 Task: Create a due date automation trigger when advanced on, on the monday before a card is due add dates due in less than 1 working days at 11:00 AM.
Action: Mouse moved to (1110, 326)
Screenshot: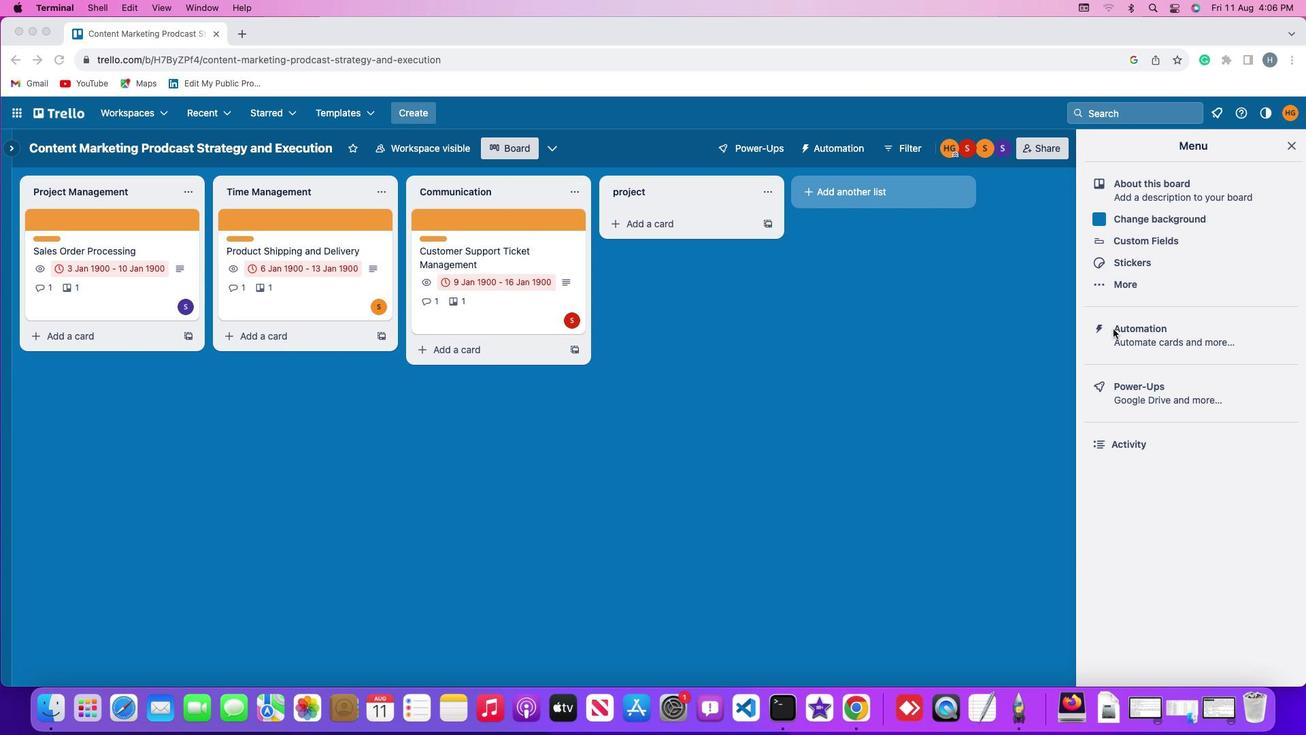 
Action: Mouse pressed left at (1110, 326)
Screenshot: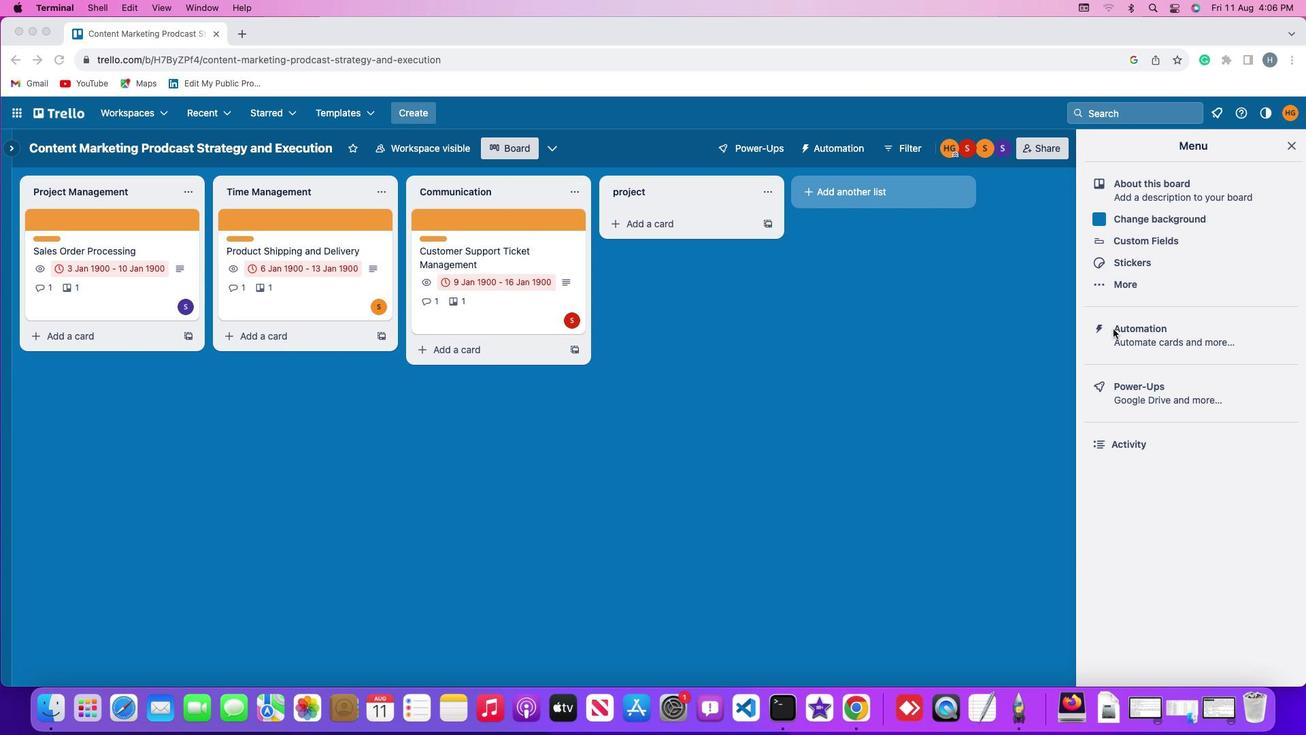 
Action: Mouse pressed left at (1110, 326)
Screenshot: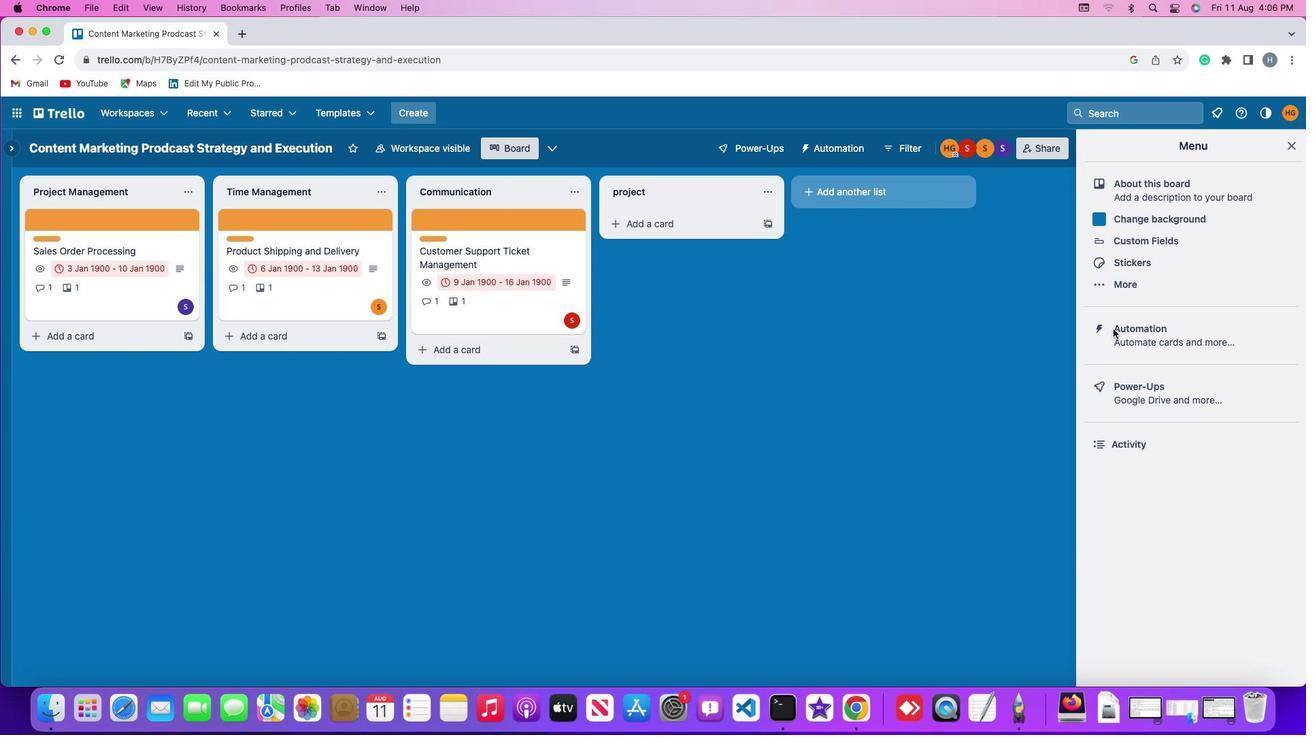 
Action: Mouse moved to (74, 321)
Screenshot: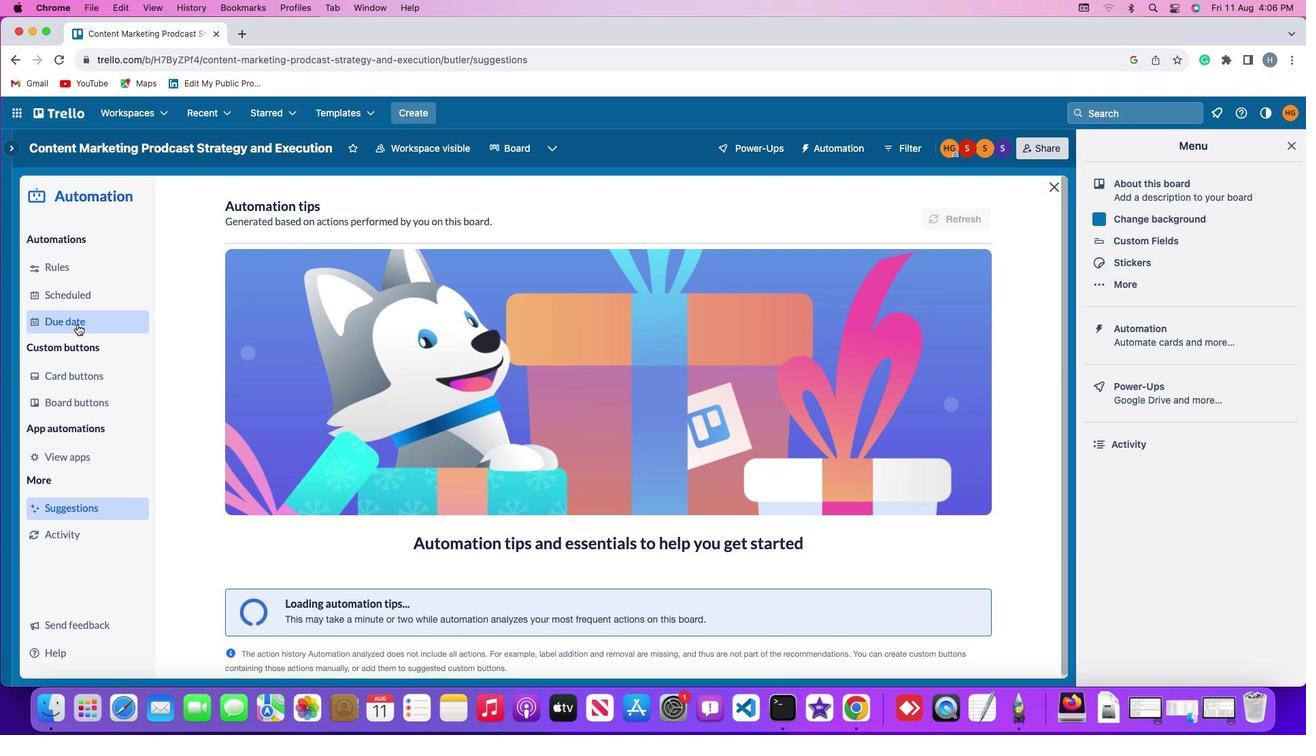 
Action: Mouse pressed left at (74, 321)
Screenshot: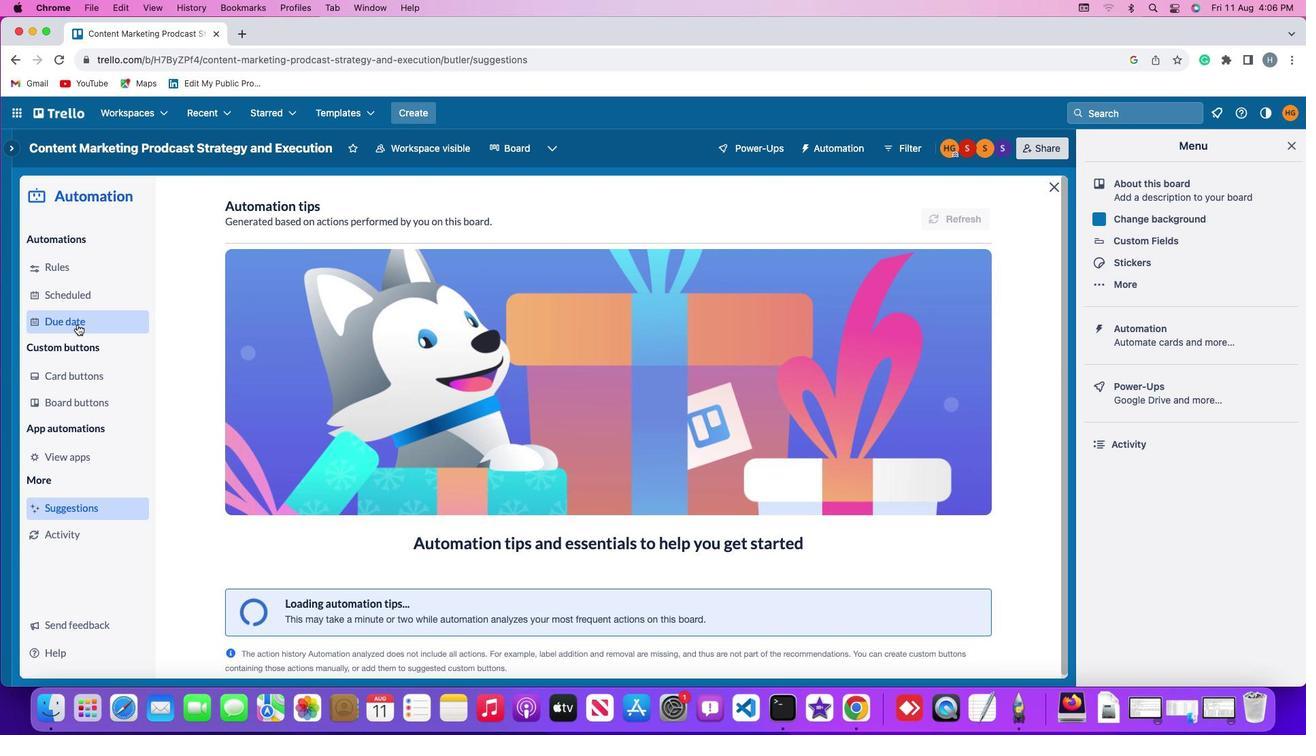 
Action: Mouse moved to (903, 208)
Screenshot: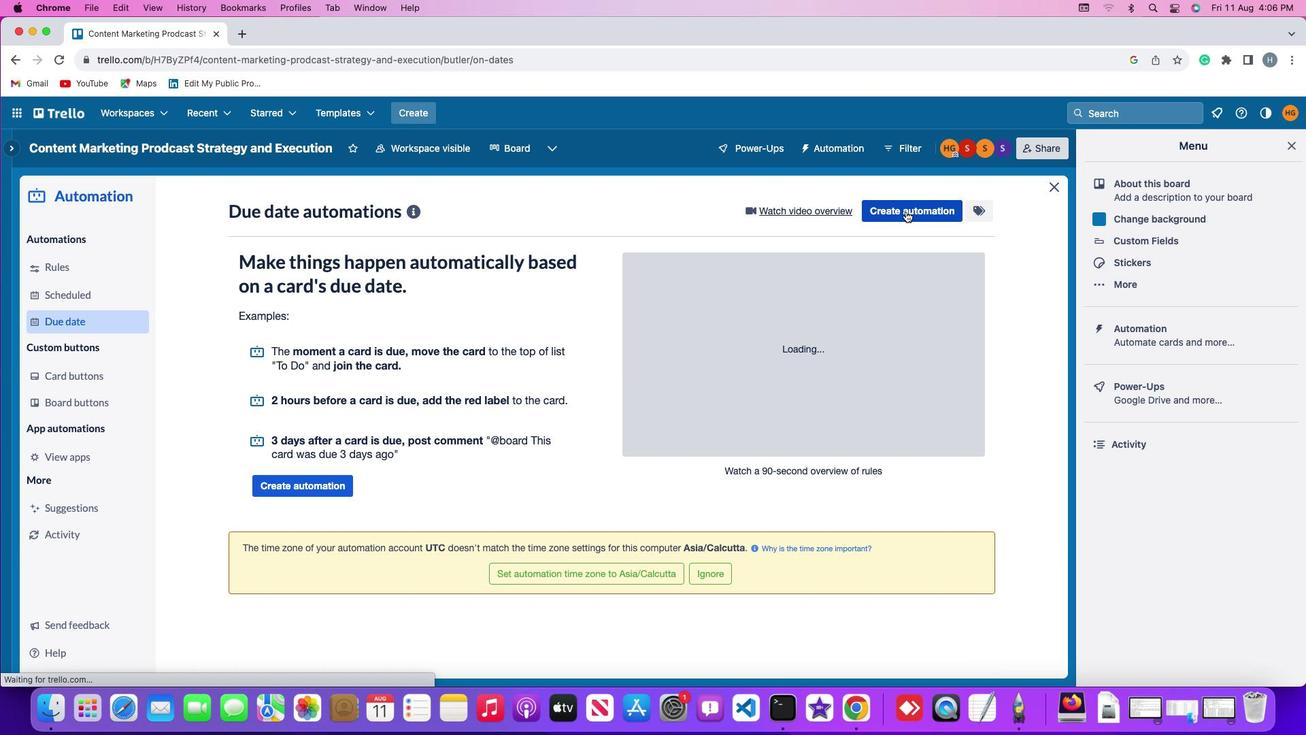 
Action: Mouse pressed left at (903, 208)
Screenshot: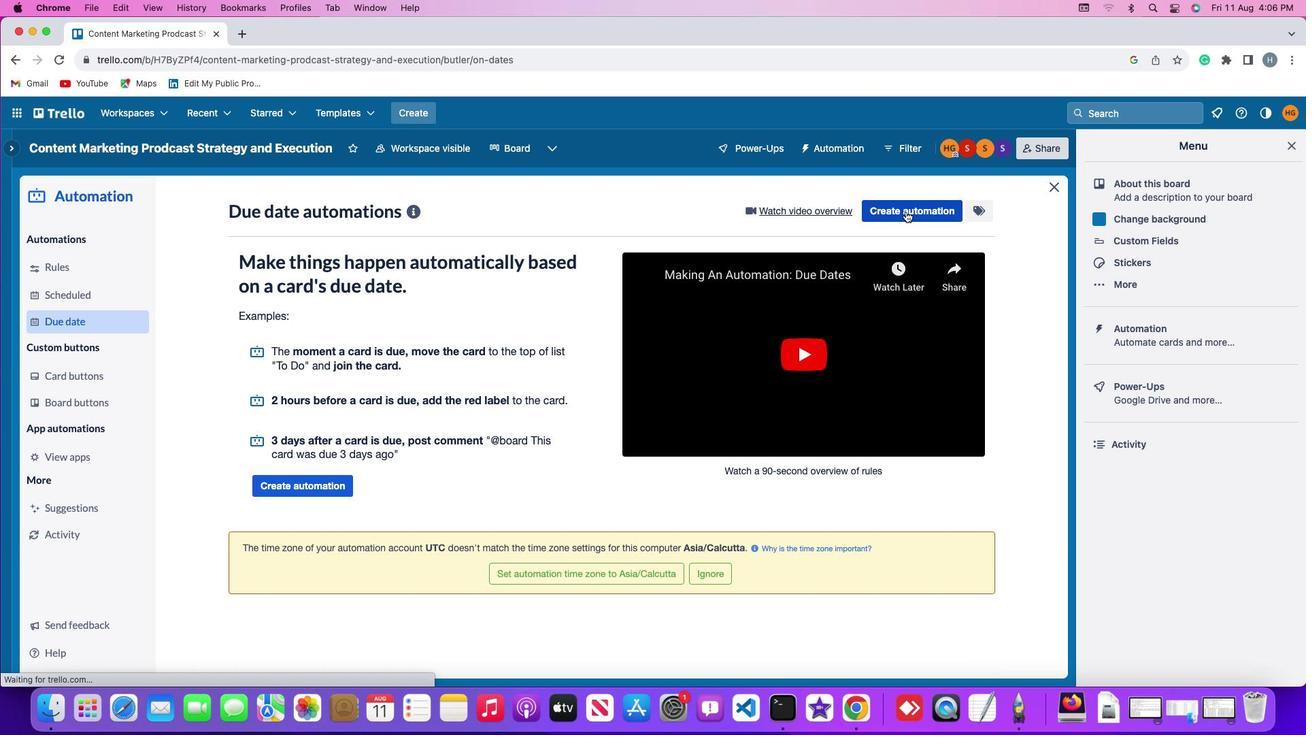 
Action: Mouse moved to (260, 336)
Screenshot: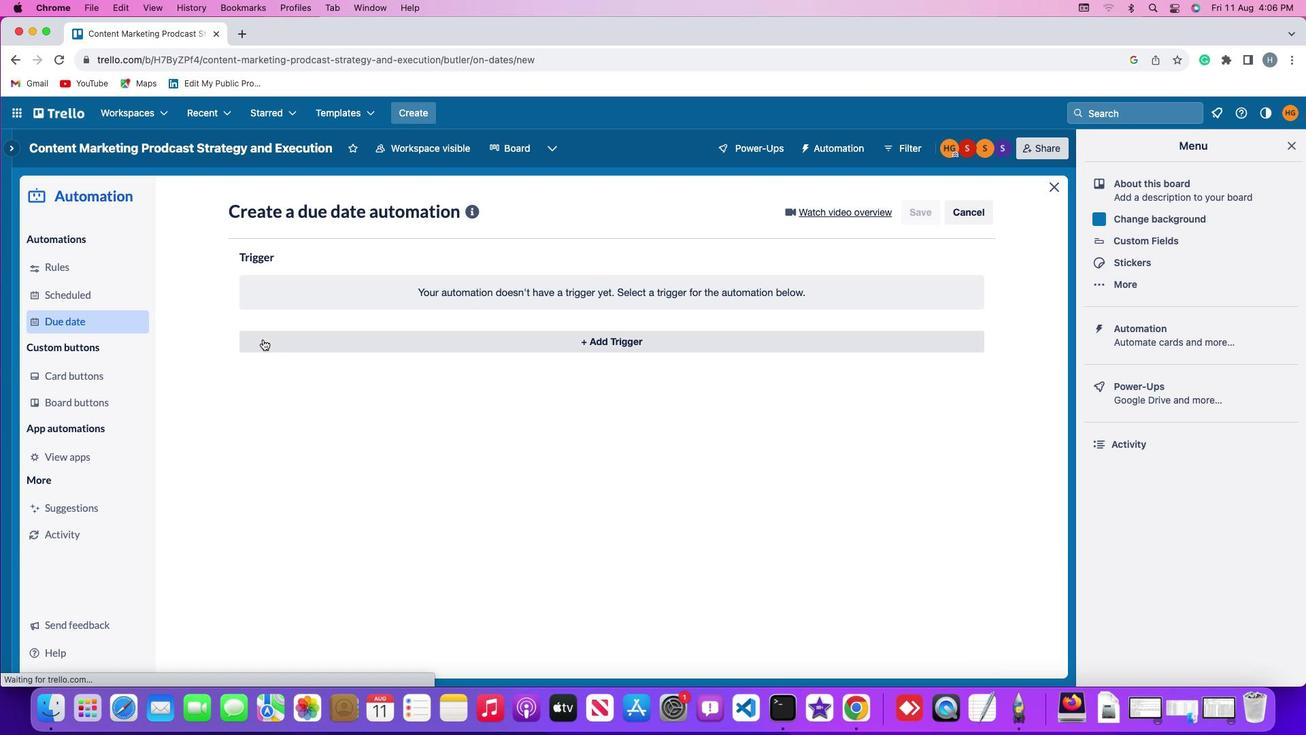 
Action: Mouse pressed left at (260, 336)
Screenshot: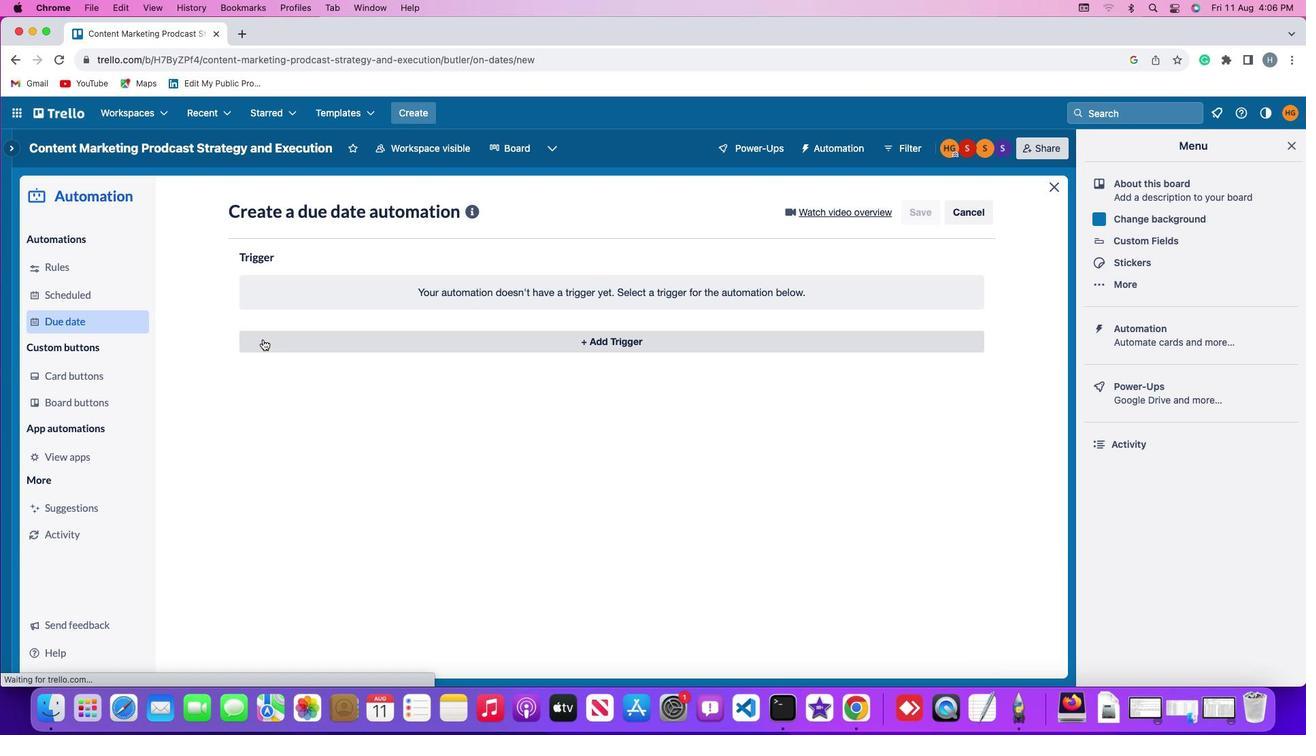 
Action: Mouse moved to (289, 594)
Screenshot: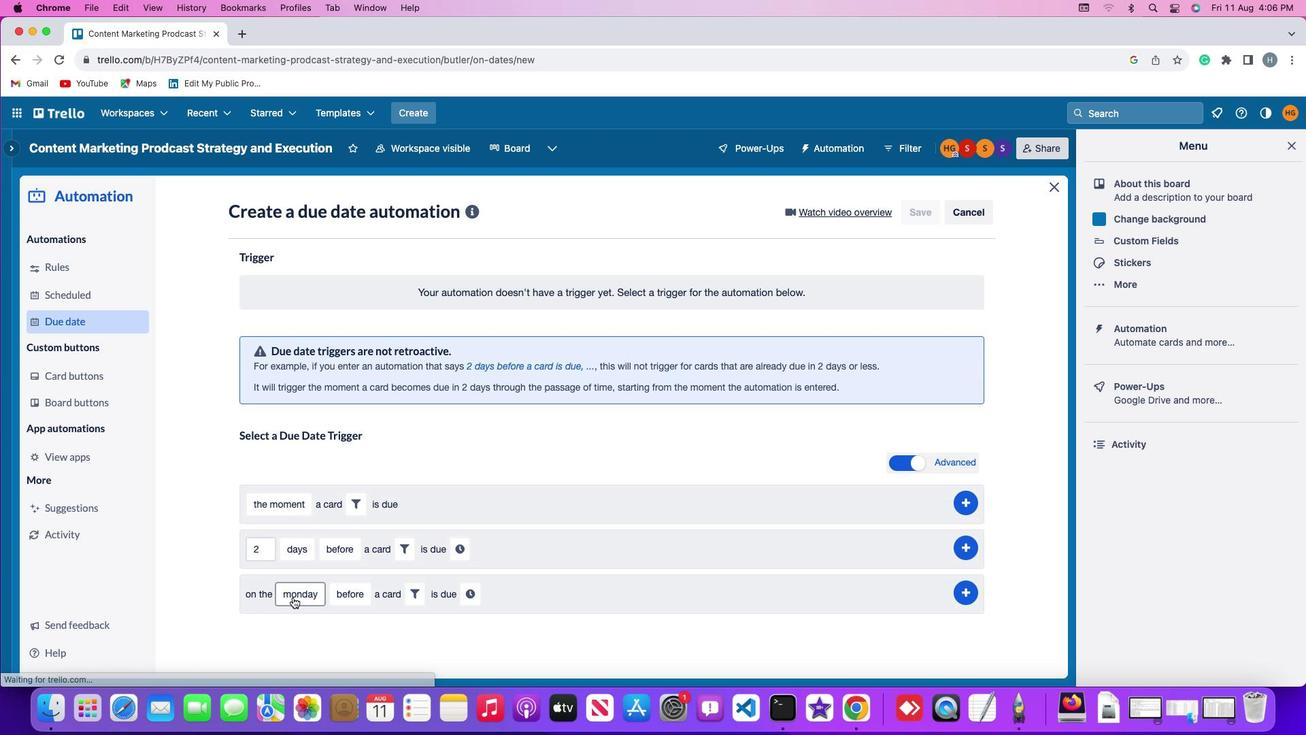 
Action: Mouse pressed left at (289, 594)
Screenshot: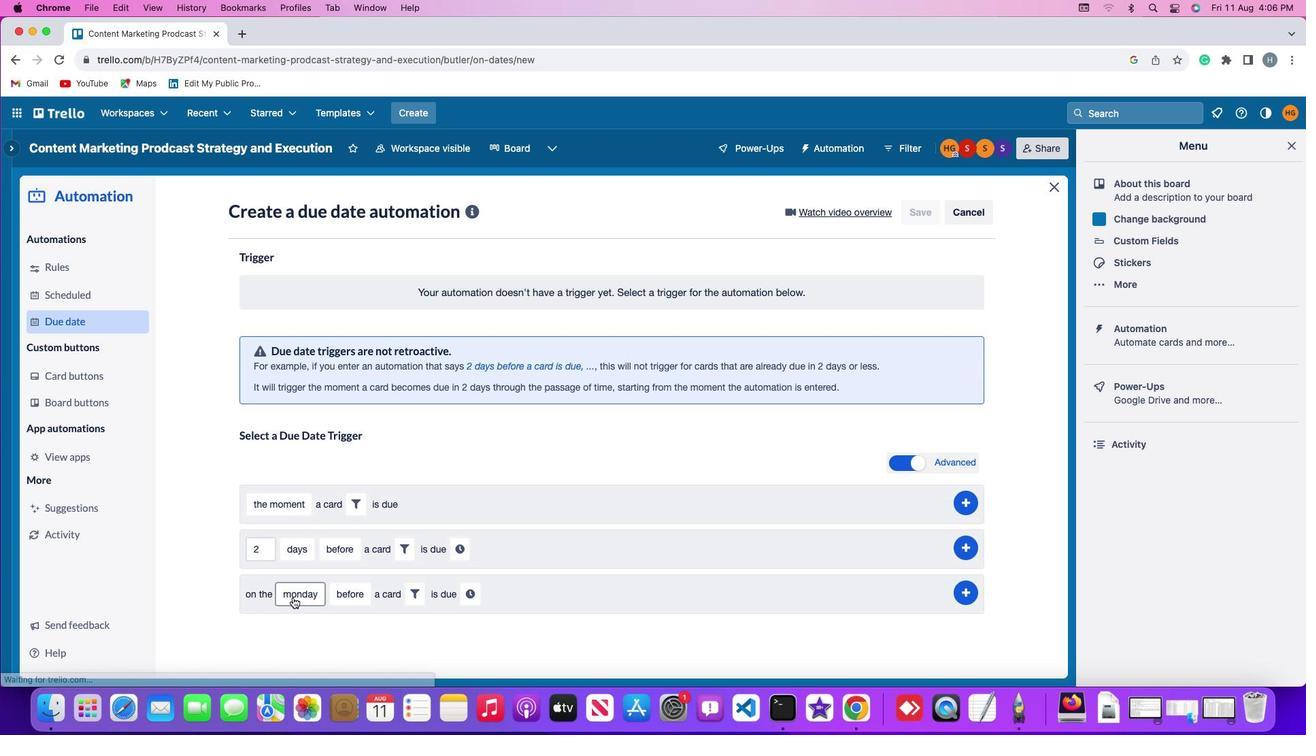 
Action: Mouse moved to (325, 399)
Screenshot: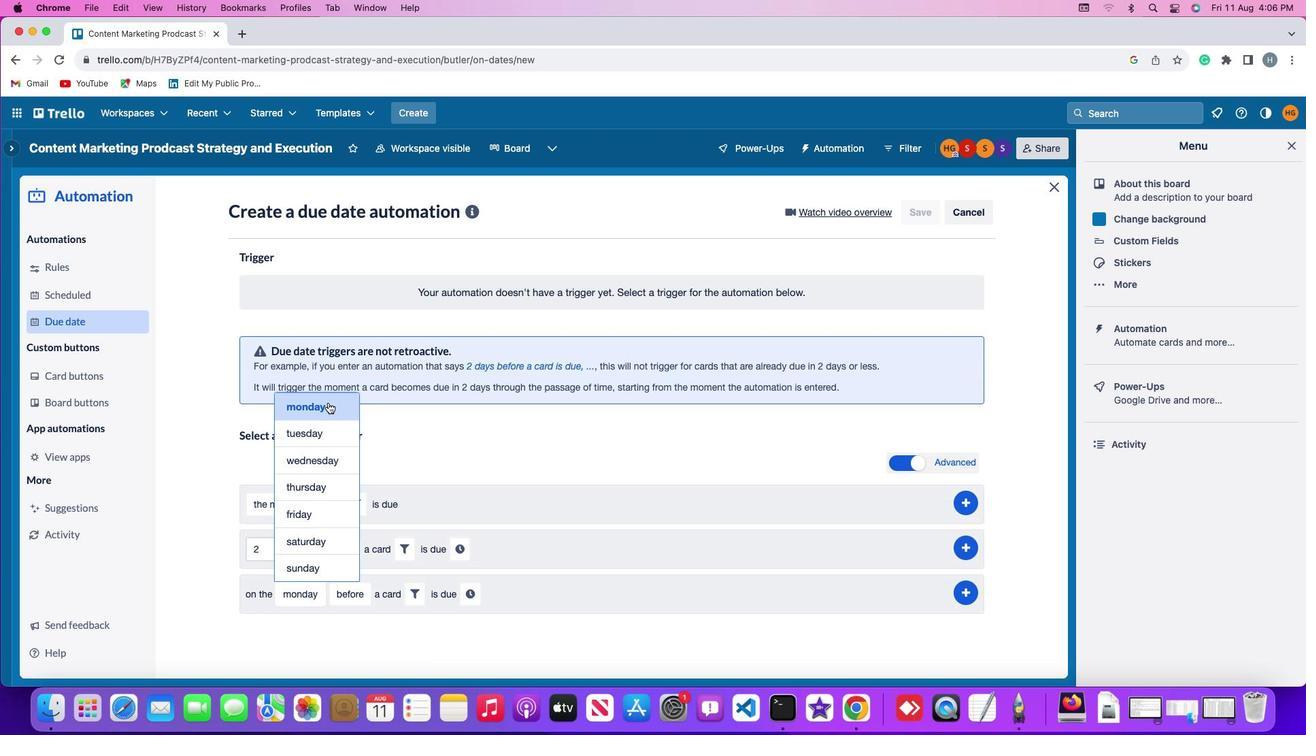 
Action: Mouse pressed left at (325, 399)
Screenshot: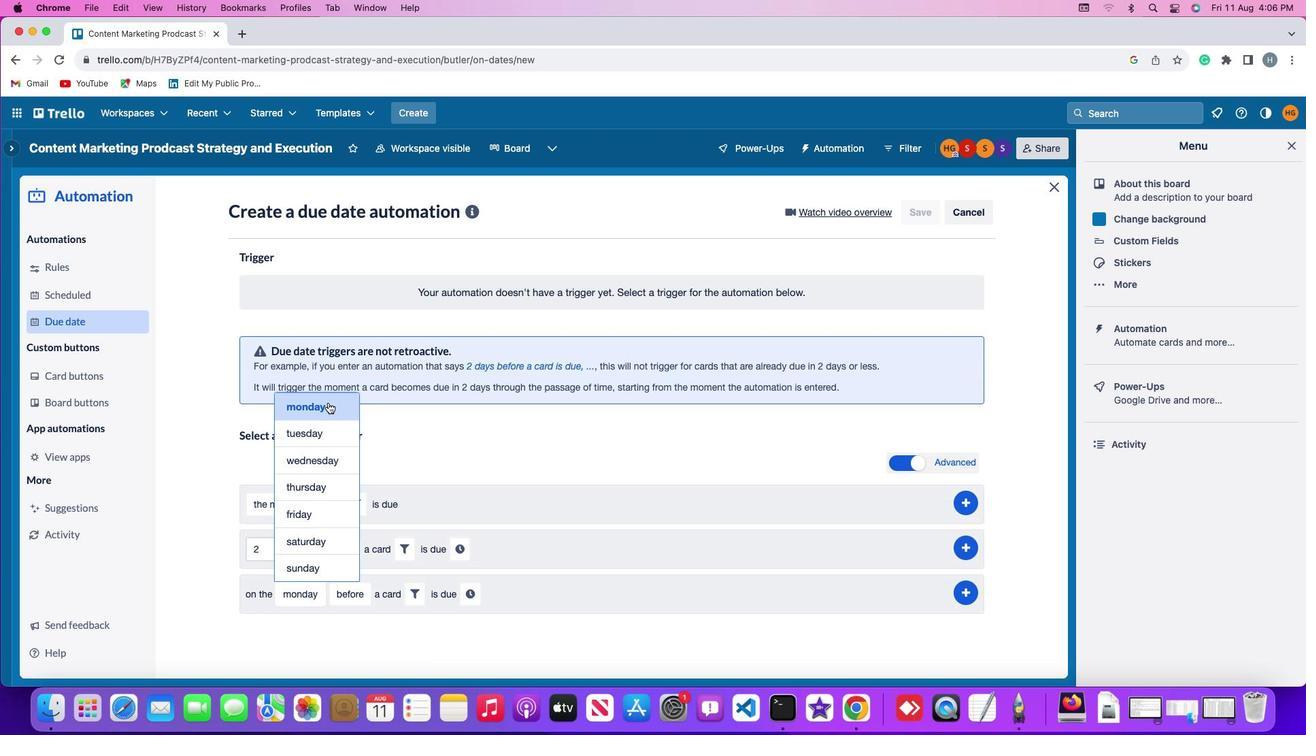 
Action: Mouse moved to (347, 592)
Screenshot: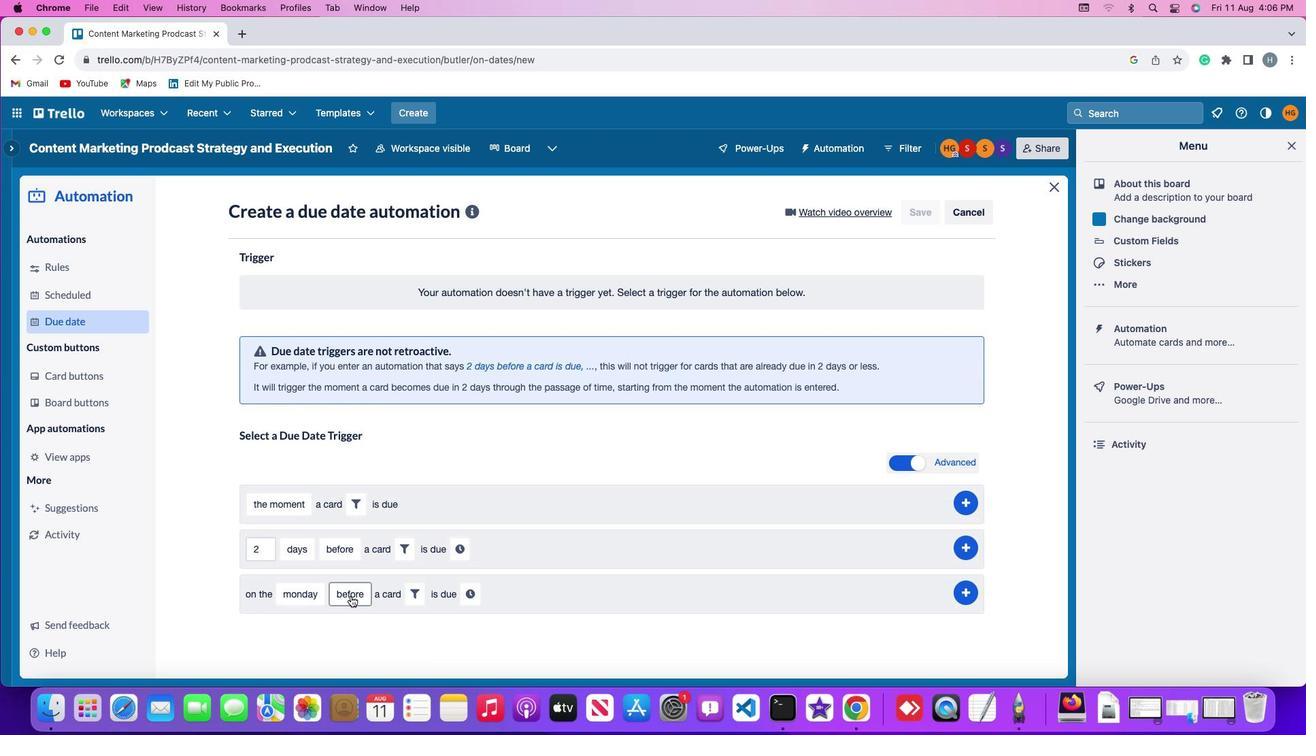 
Action: Mouse pressed left at (347, 592)
Screenshot: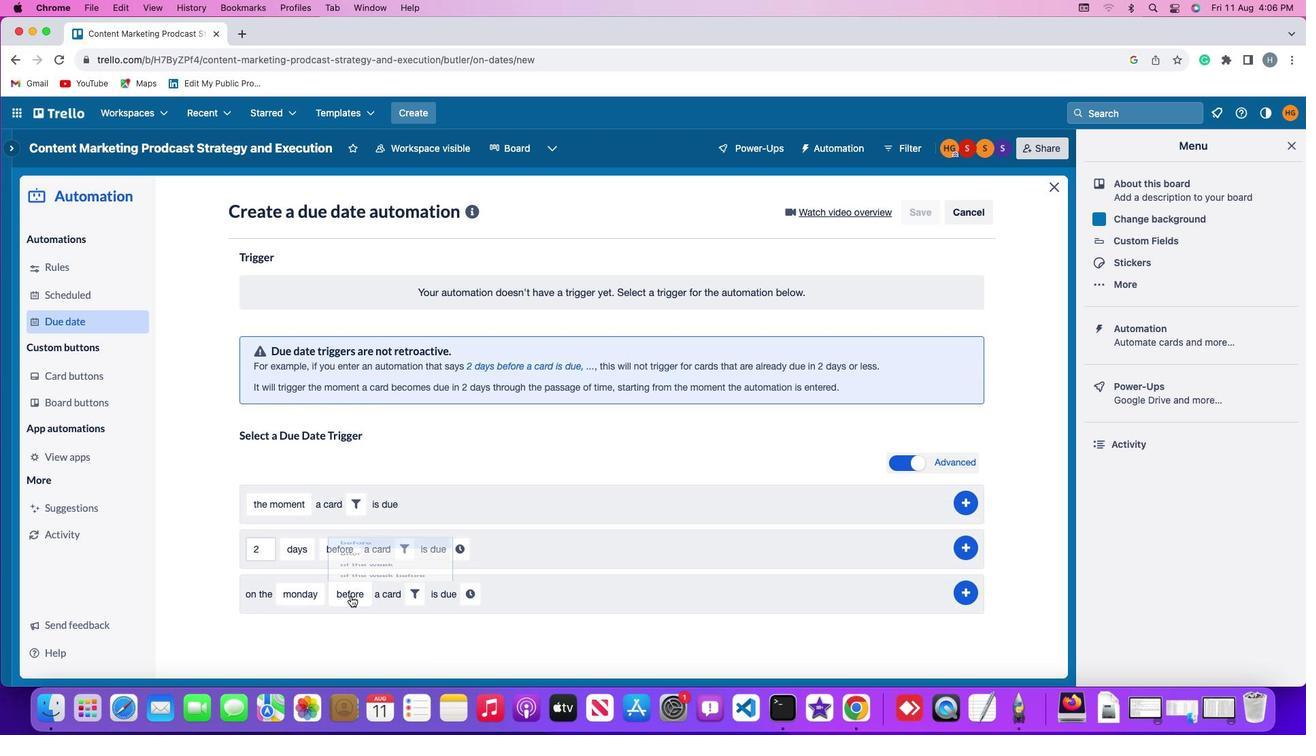 
Action: Mouse moved to (366, 483)
Screenshot: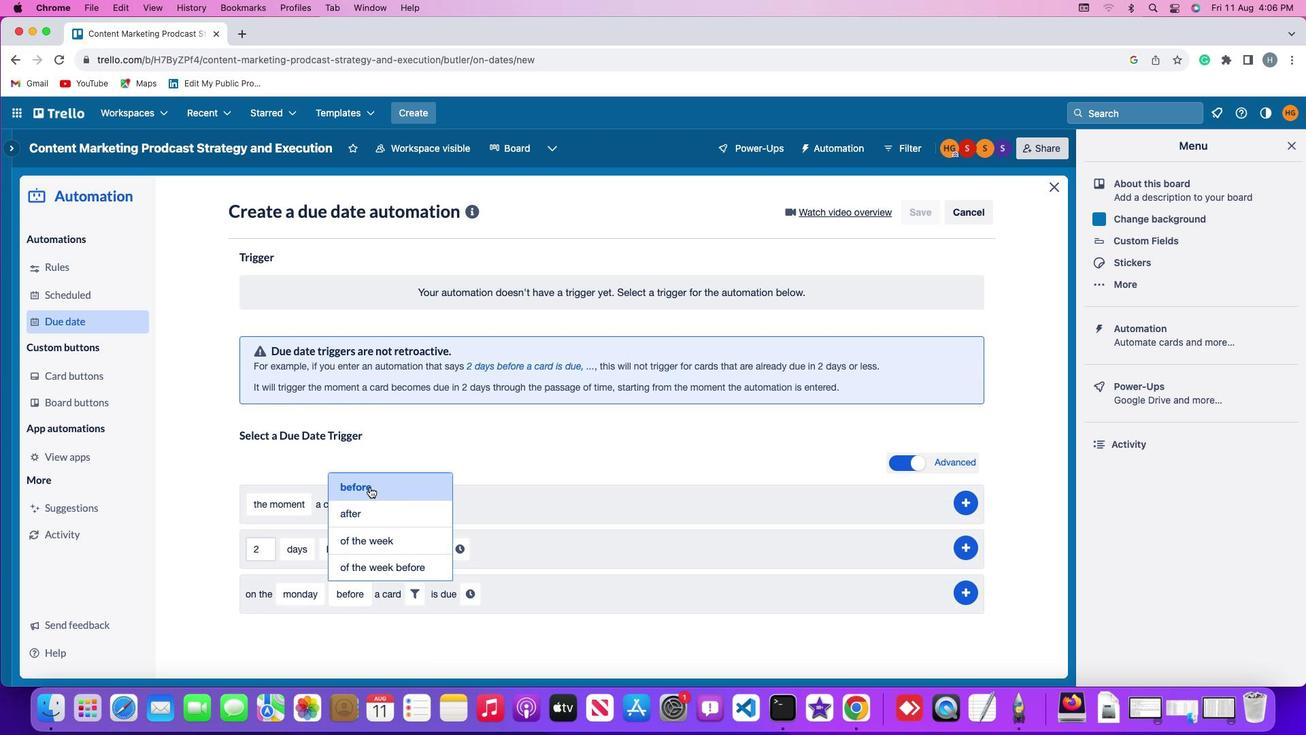 
Action: Mouse pressed left at (366, 483)
Screenshot: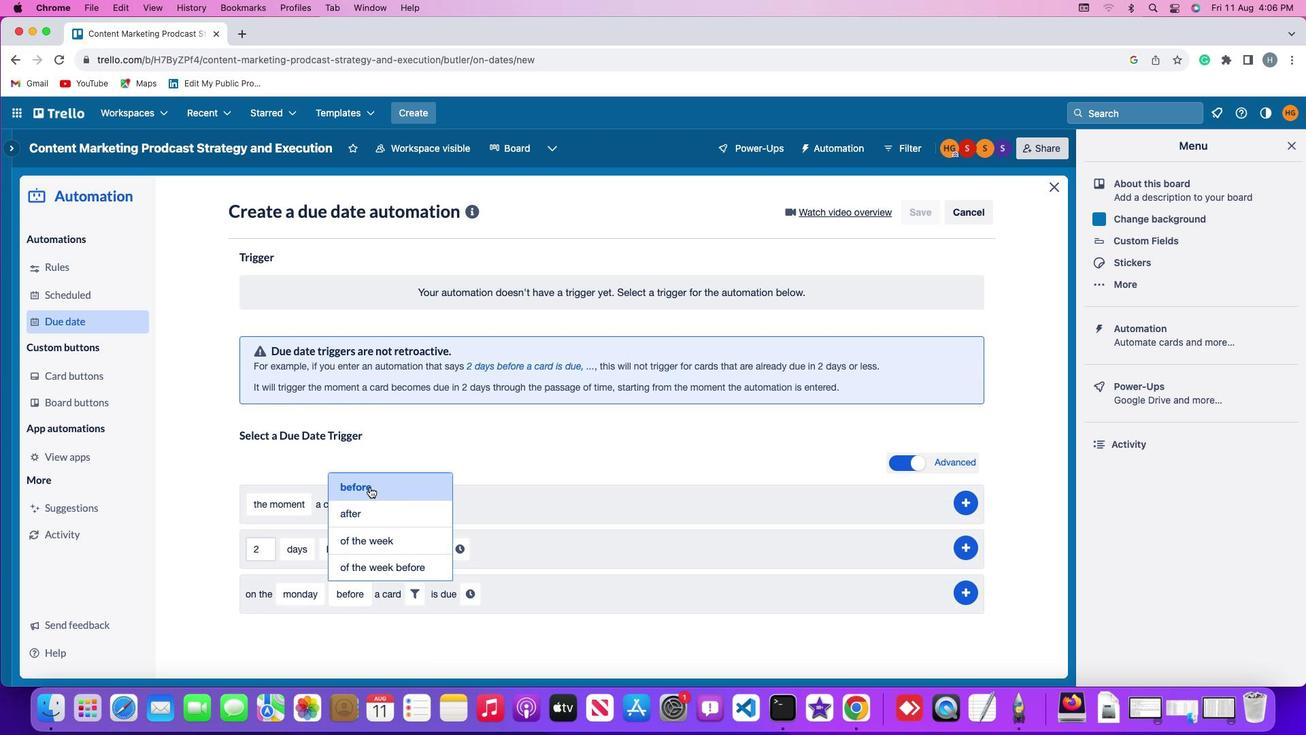 
Action: Mouse moved to (403, 589)
Screenshot: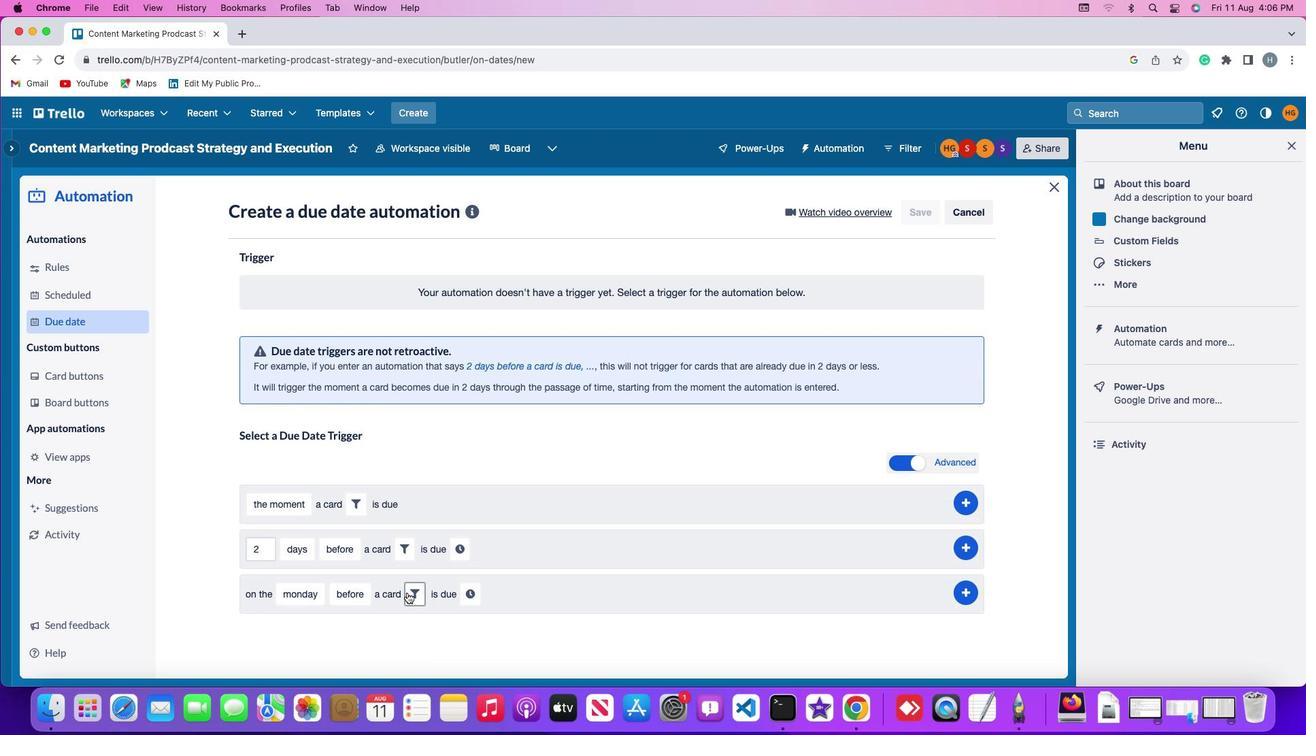 
Action: Mouse pressed left at (403, 589)
Screenshot: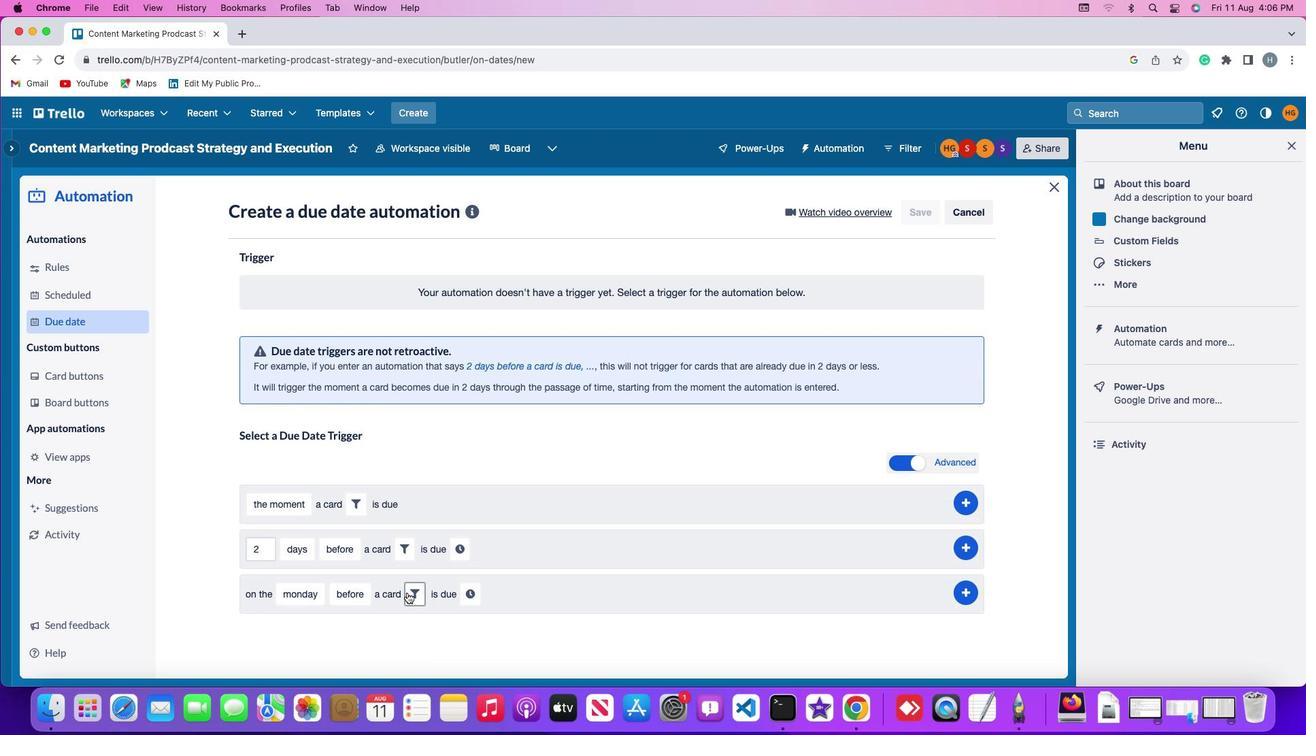 
Action: Mouse moved to (483, 630)
Screenshot: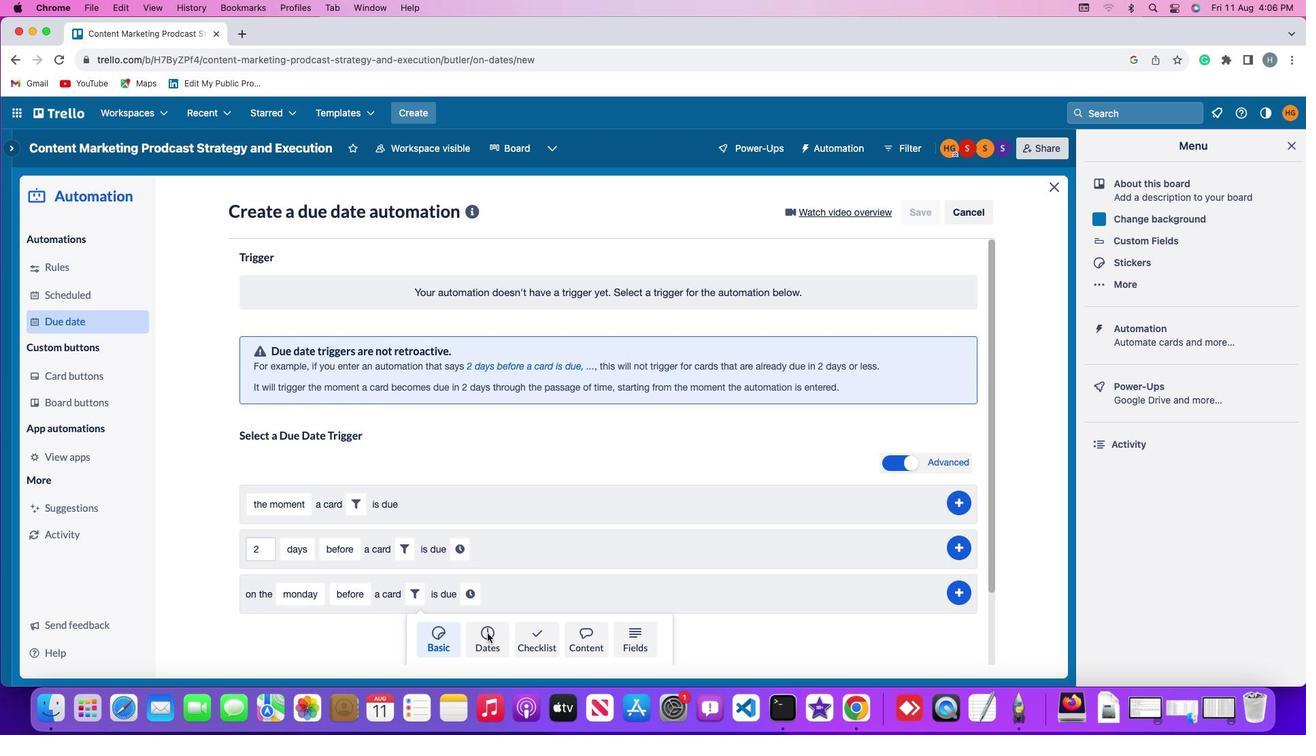 
Action: Mouse pressed left at (483, 630)
Screenshot: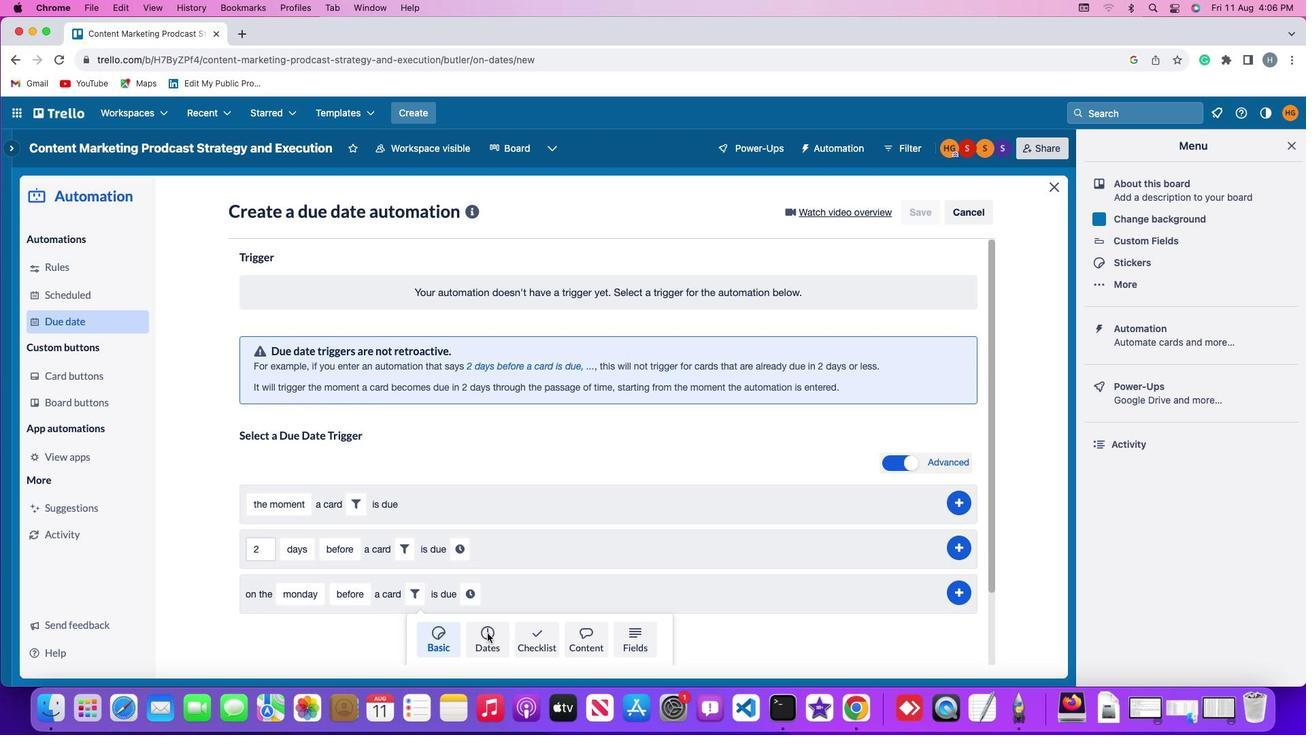 
Action: Mouse moved to (373, 628)
Screenshot: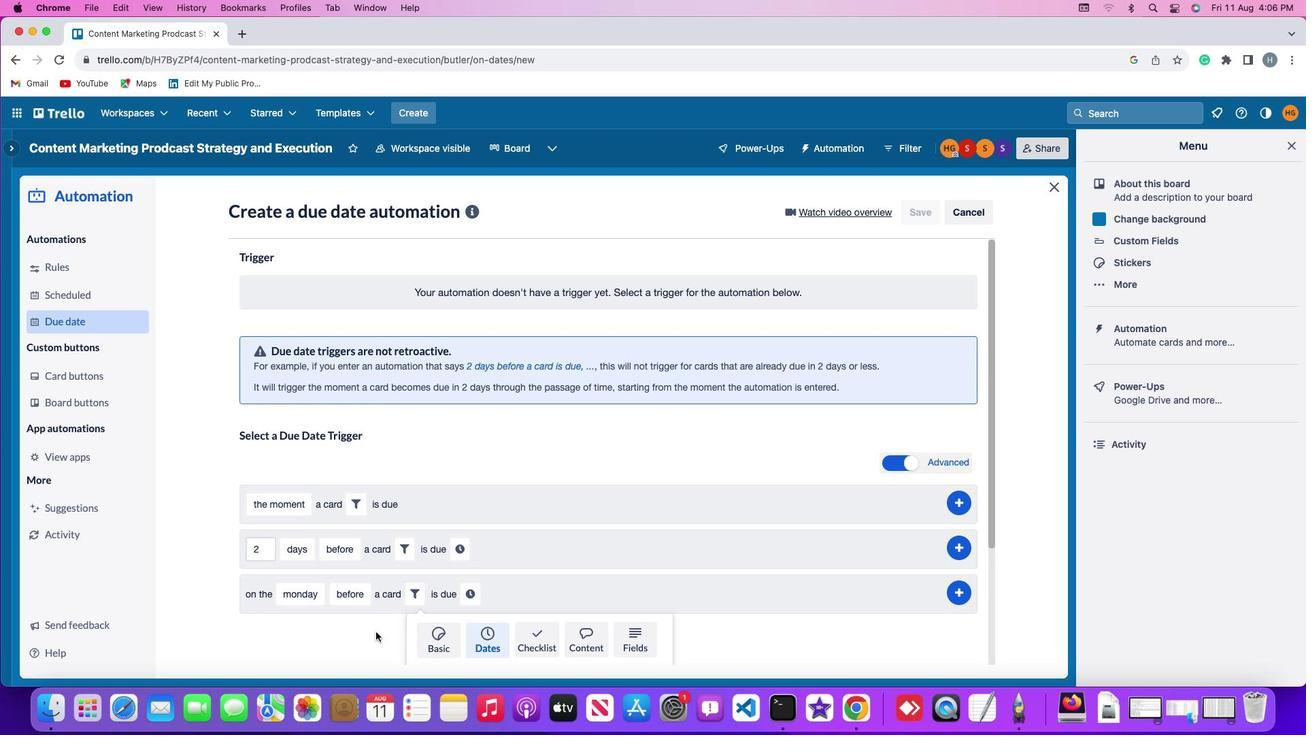 
Action: Mouse scrolled (373, 628) with delta (-2, -3)
Screenshot: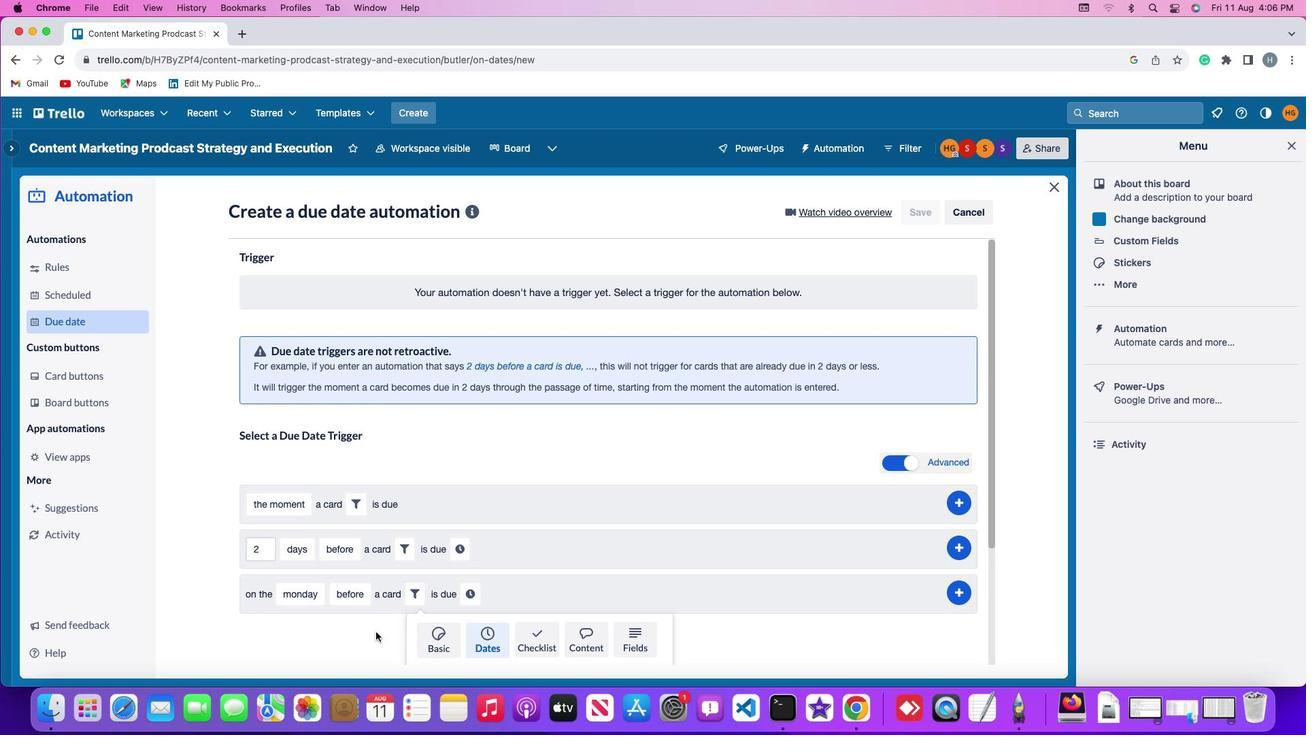 
Action: Mouse scrolled (373, 628) with delta (-2, -3)
Screenshot: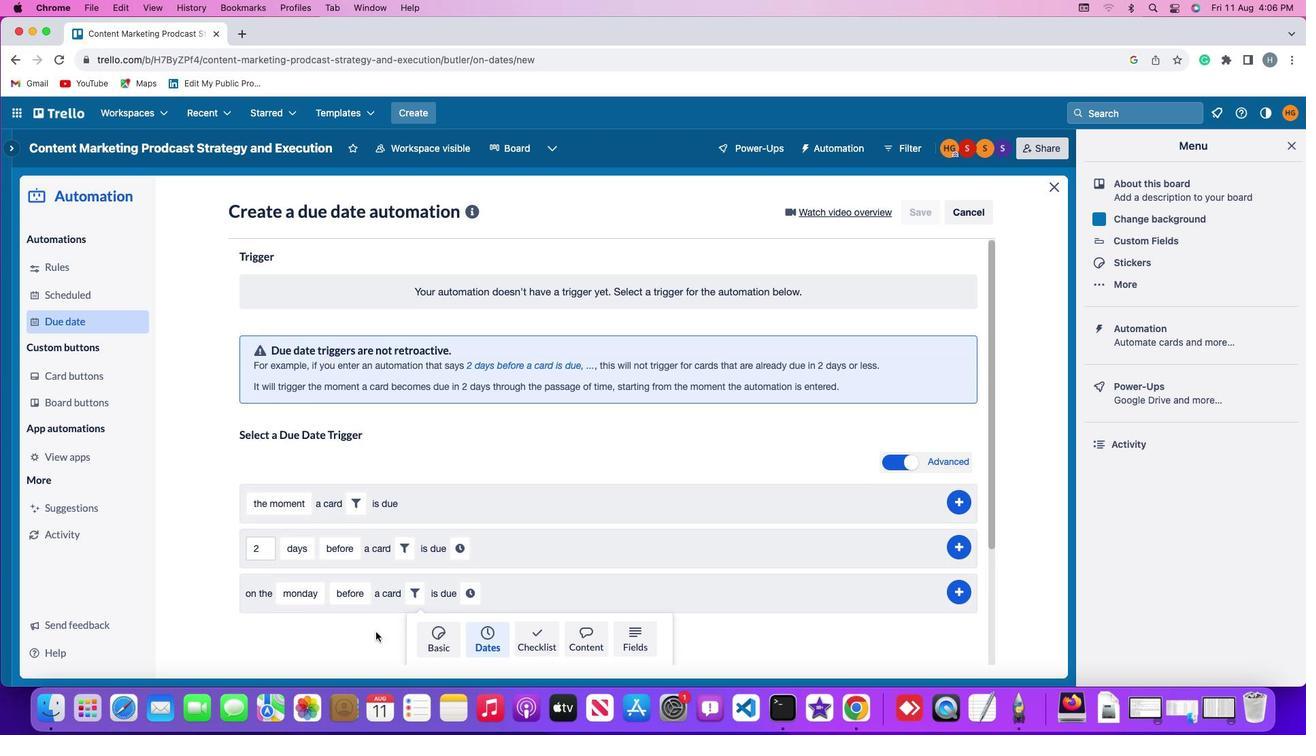 
Action: Mouse scrolled (373, 628) with delta (-2, -4)
Screenshot: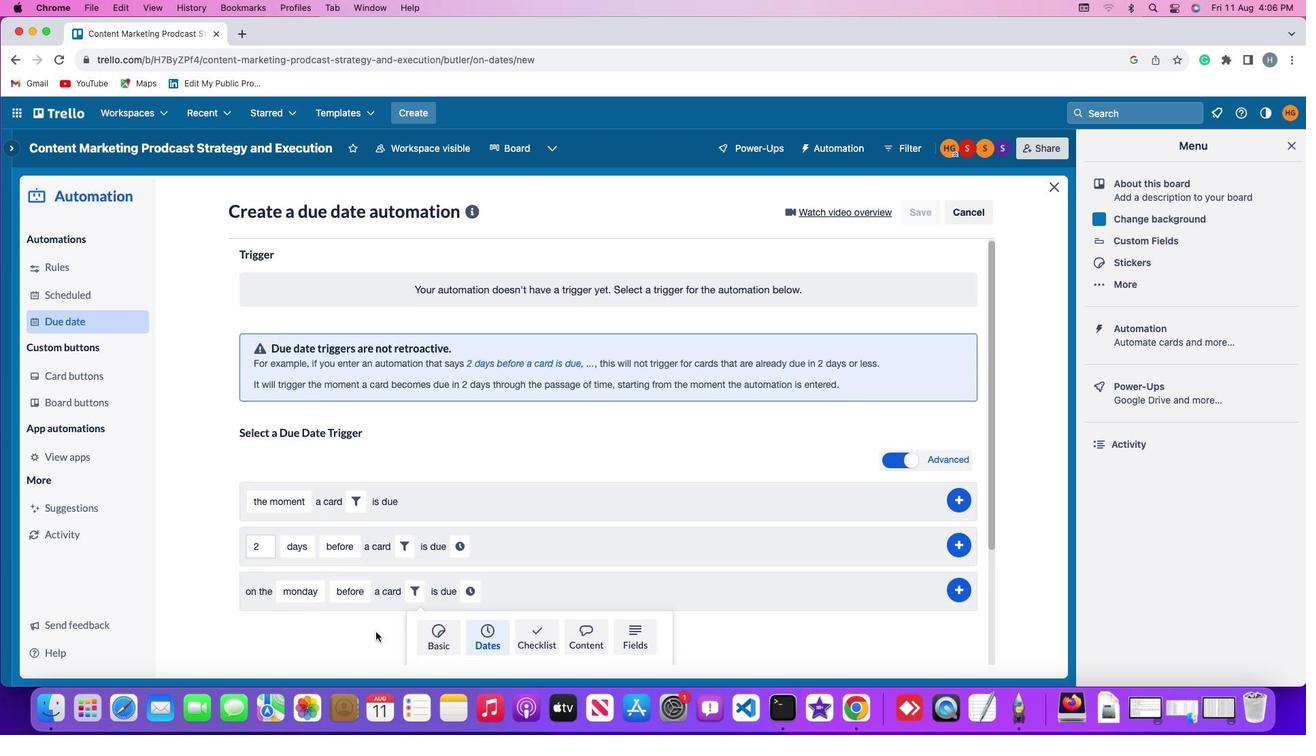 
Action: Mouse scrolled (373, 628) with delta (-2, -6)
Screenshot: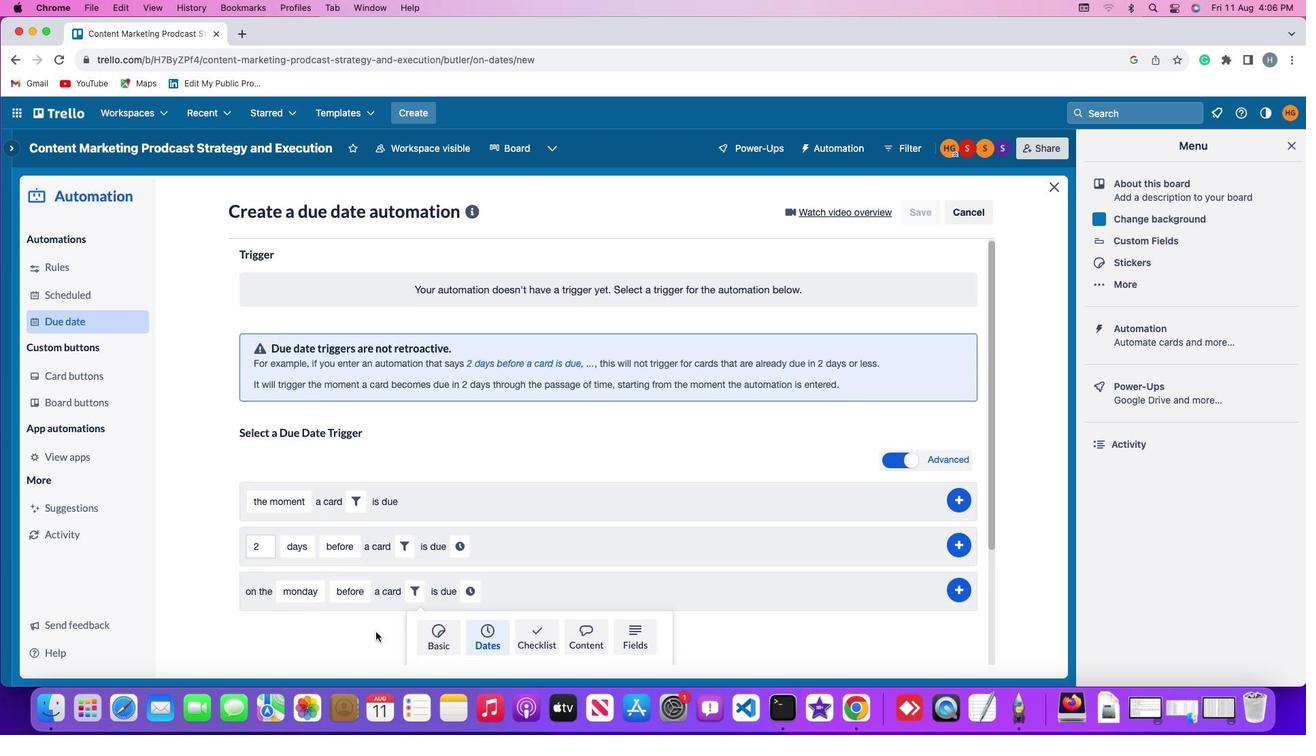 
Action: Mouse scrolled (373, 628) with delta (-2, -6)
Screenshot: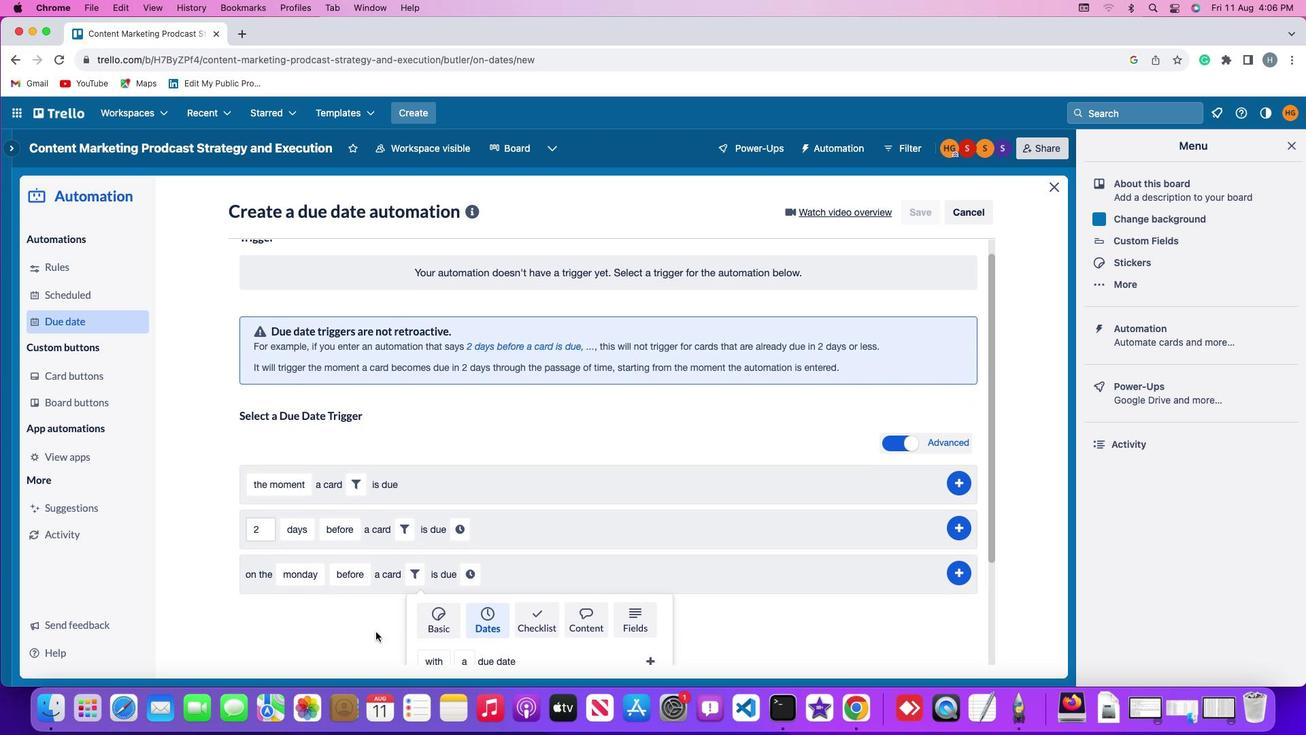 
Action: Mouse moved to (370, 627)
Screenshot: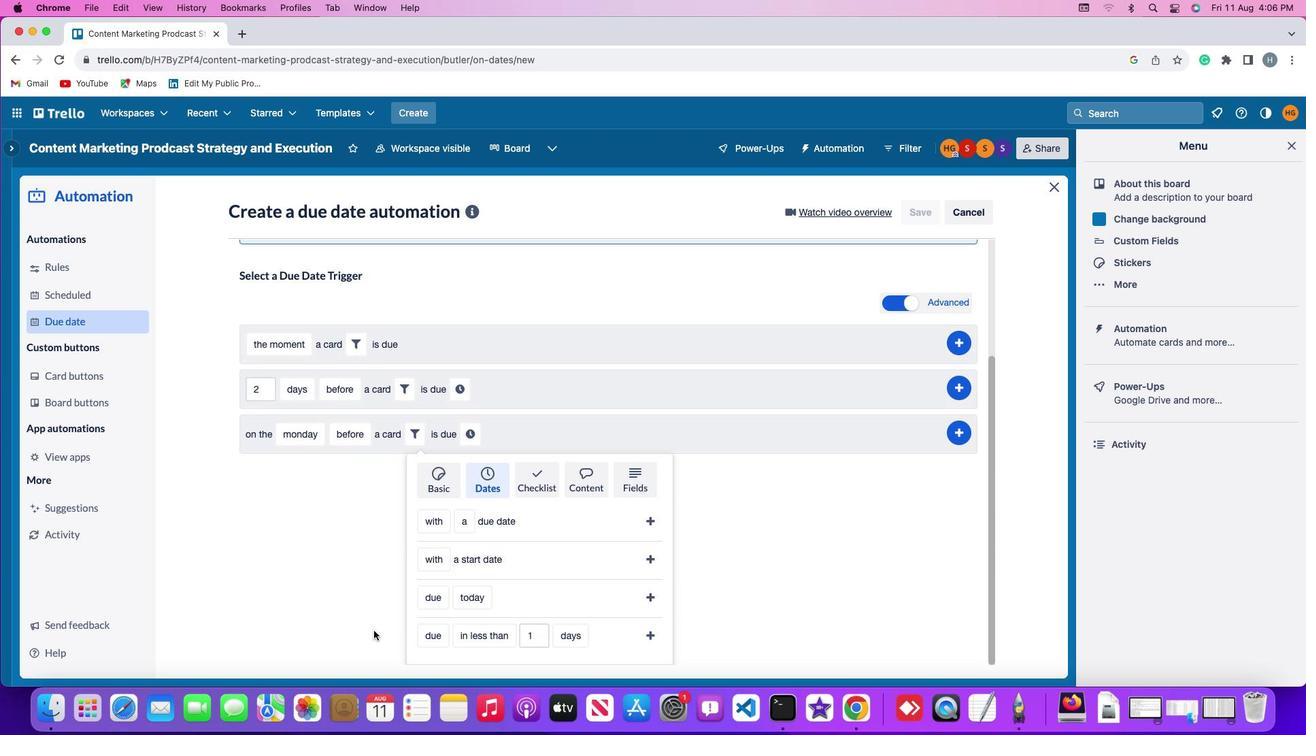 
Action: Mouse scrolled (370, 627) with delta (-2, -3)
Screenshot: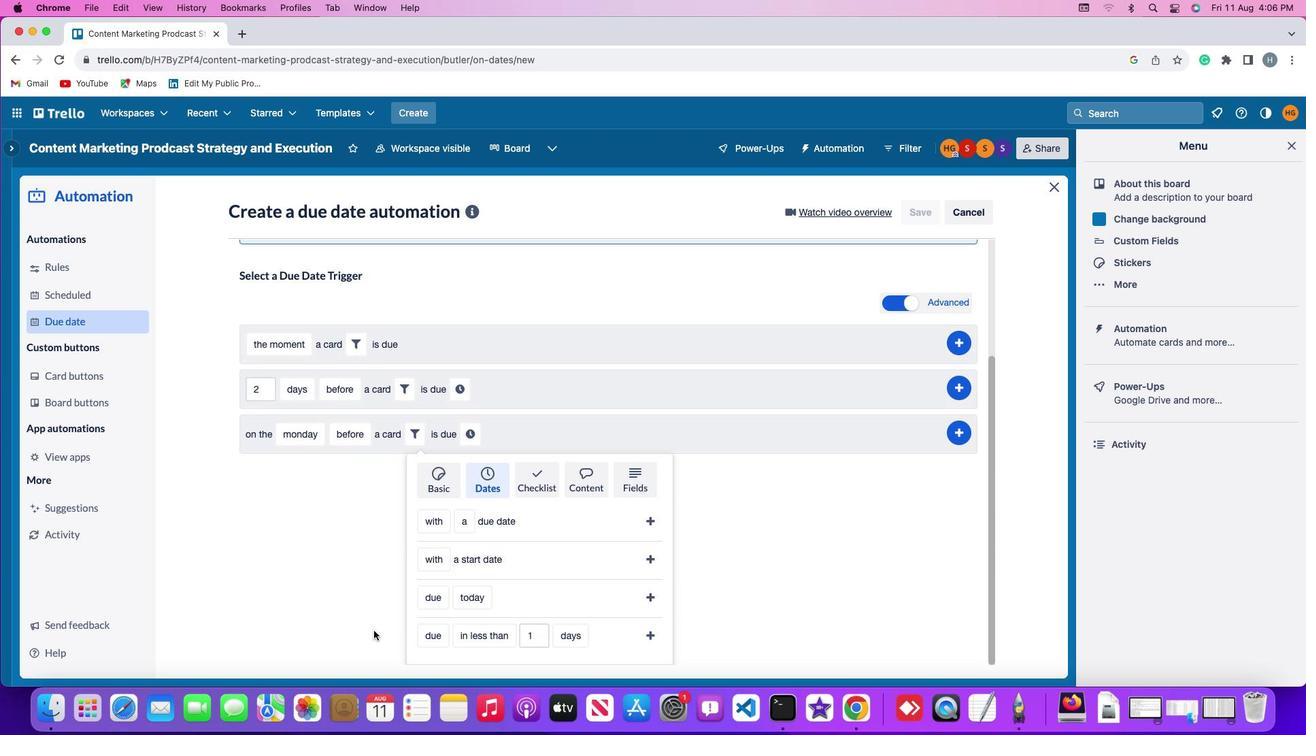 
Action: Mouse moved to (370, 627)
Screenshot: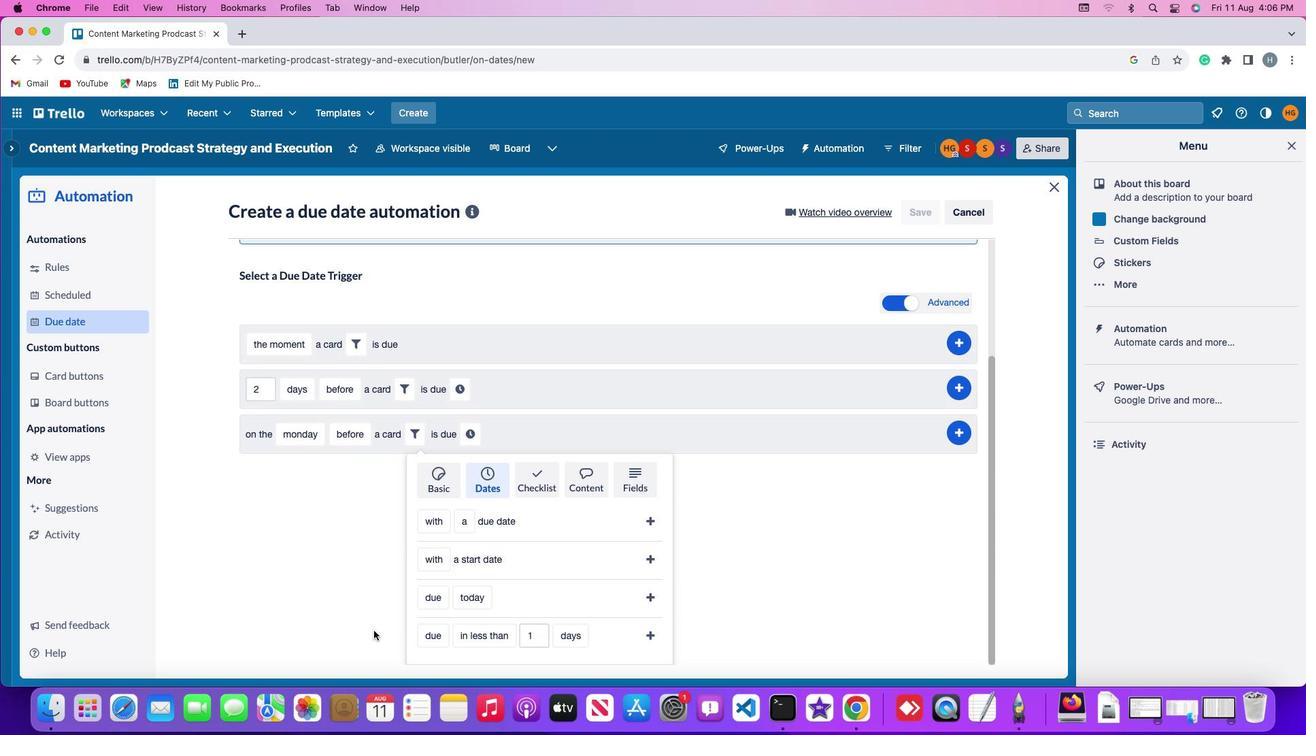 
Action: Mouse scrolled (370, 627) with delta (-2, -3)
Screenshot: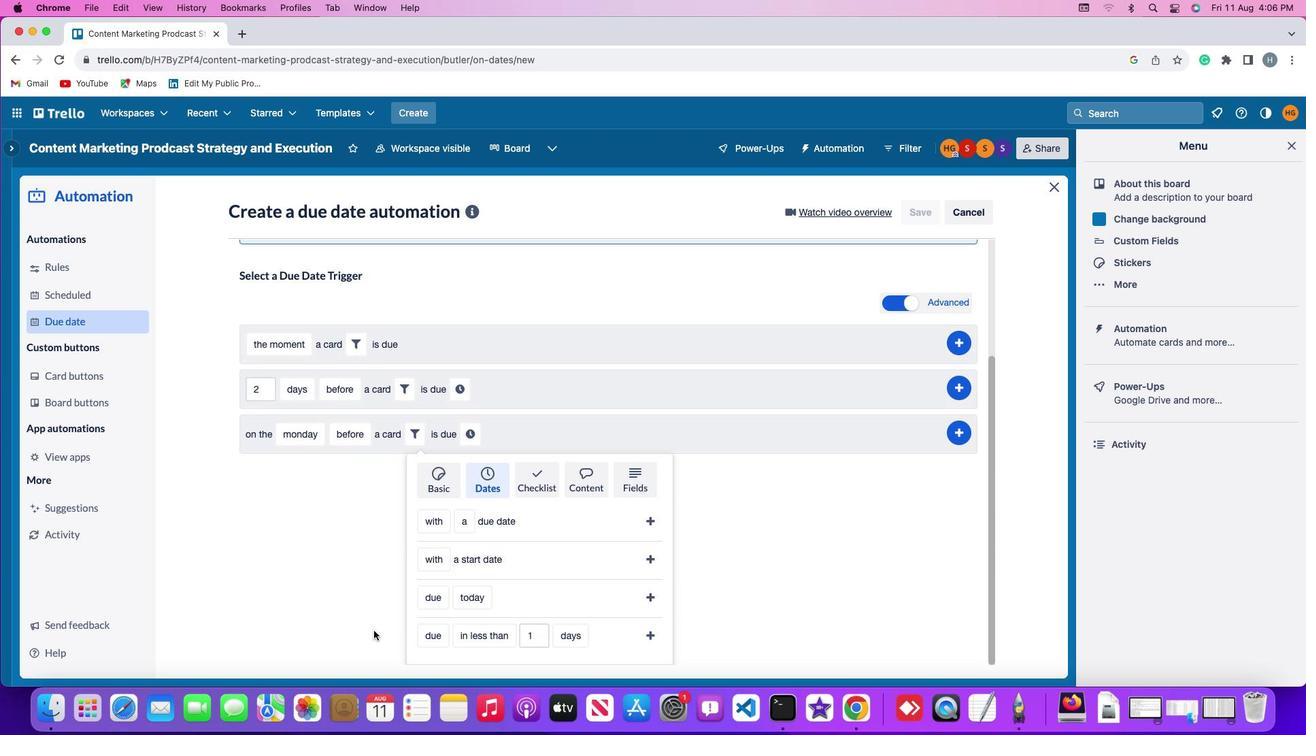 
Action: Mouse scrolled (370, 627) with delta (-2, -4)
Screenshot: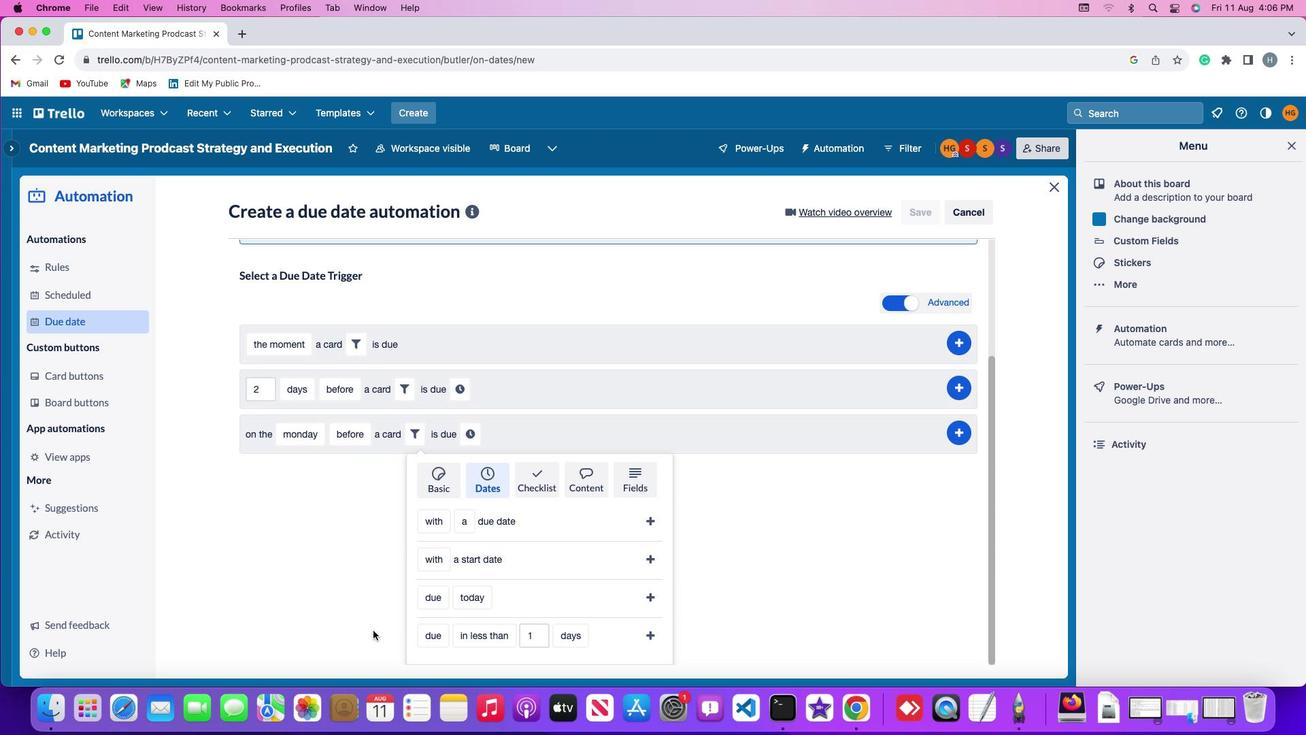 
Action: Mouse moved to (428, 626)
Screenshot: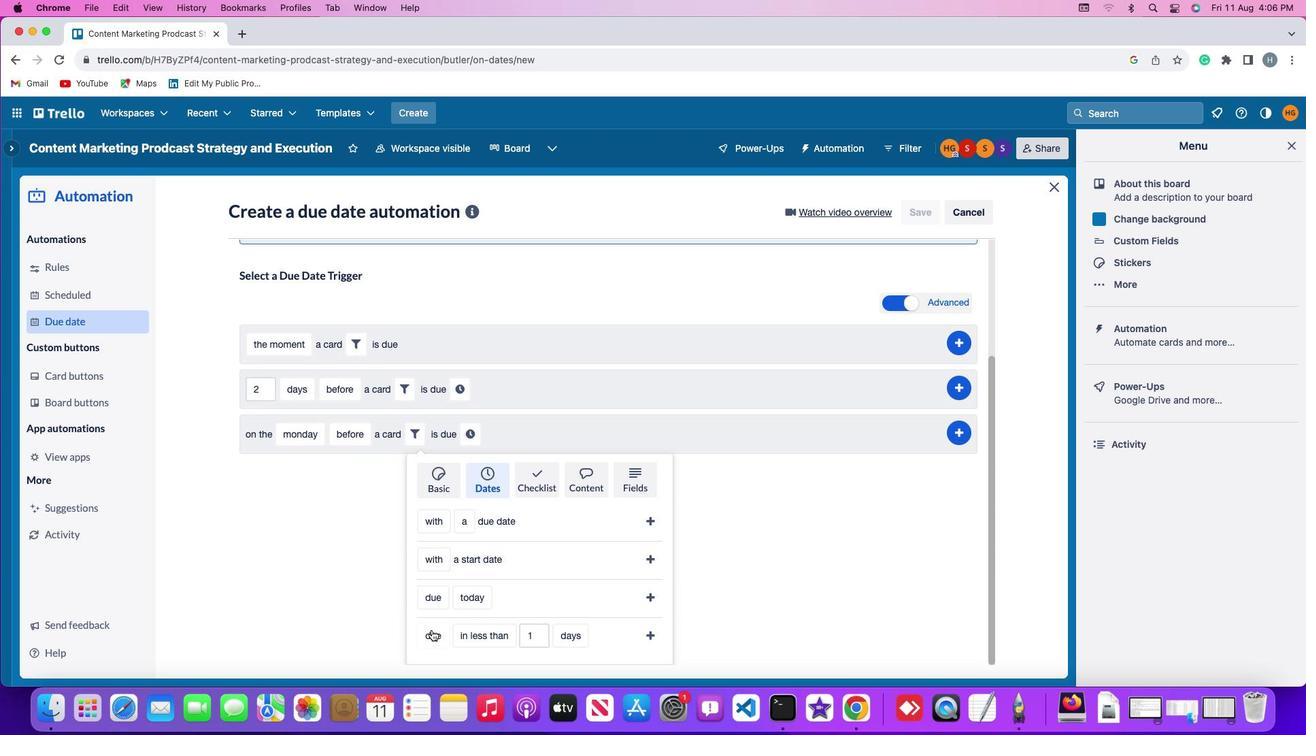 
Action: Mouse pressed left at (428, 626)
Screenshot: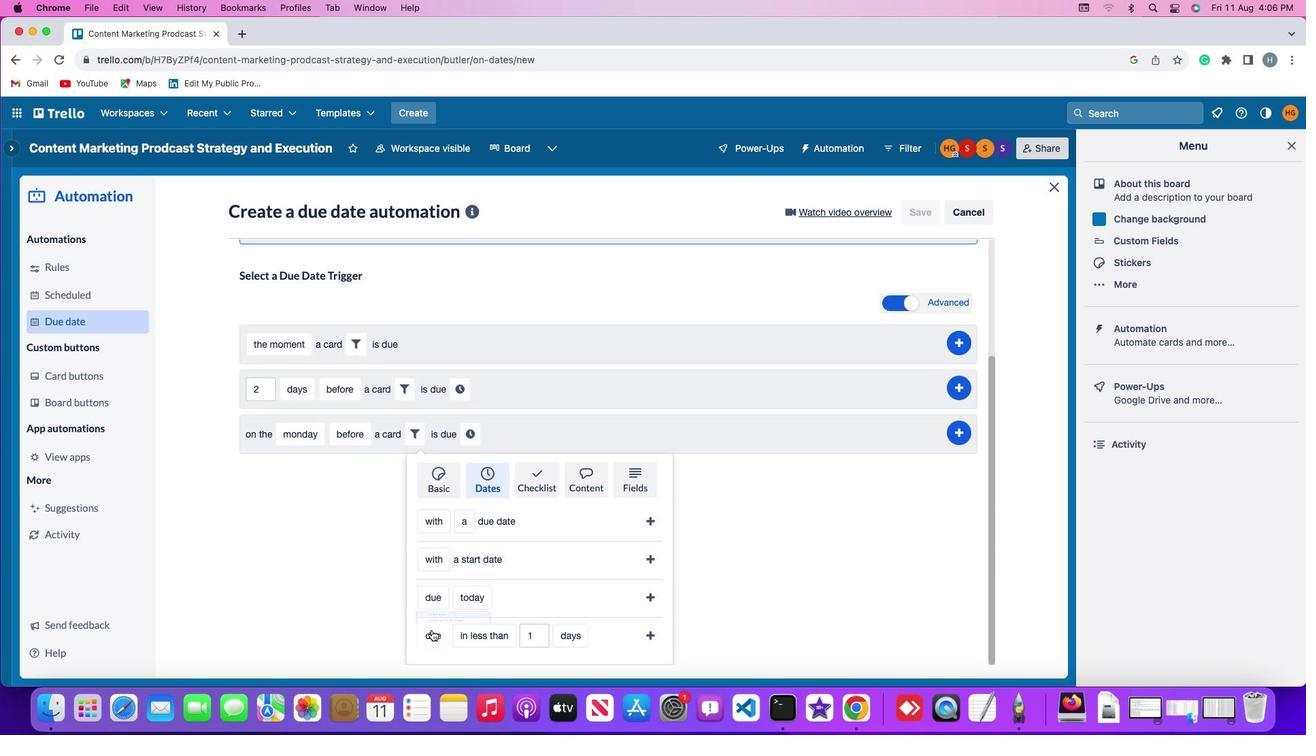 
Action: Mouse moved to (436, 573)
Screenshot: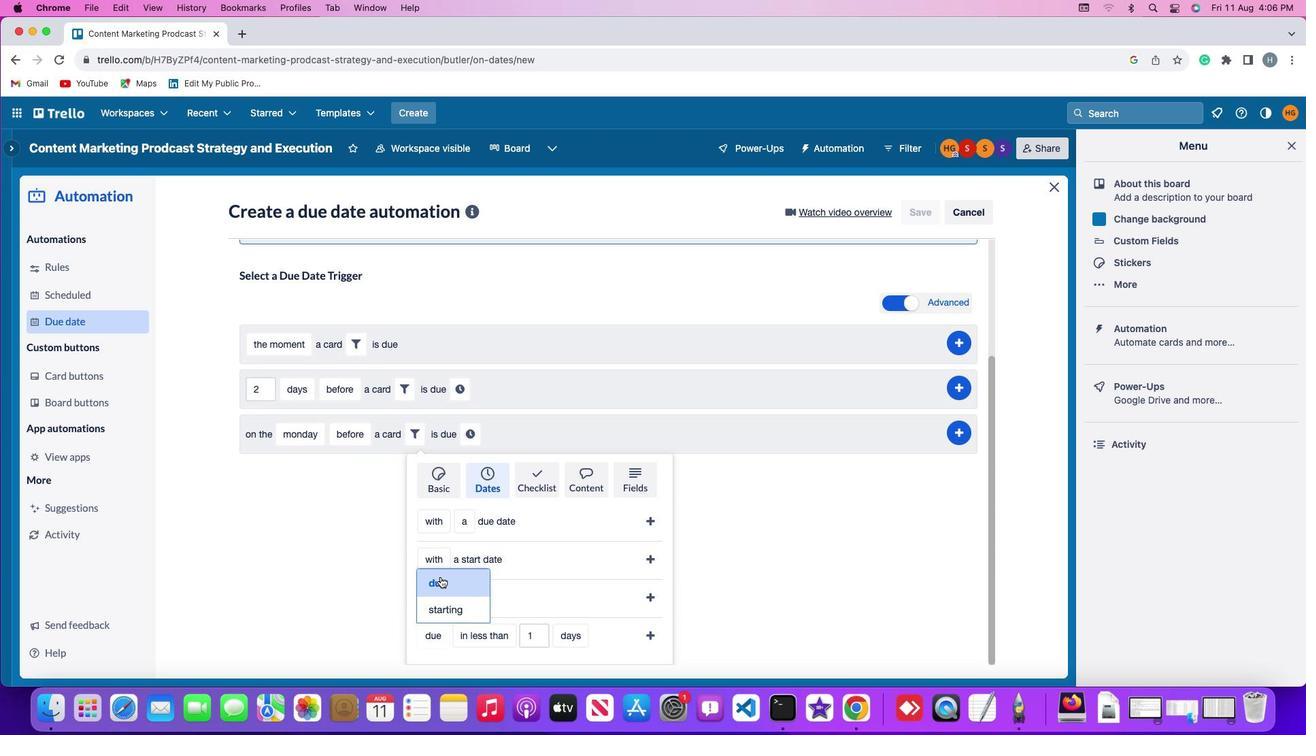 
Action: Mouse pressed left at (436, 573)
Screenshot: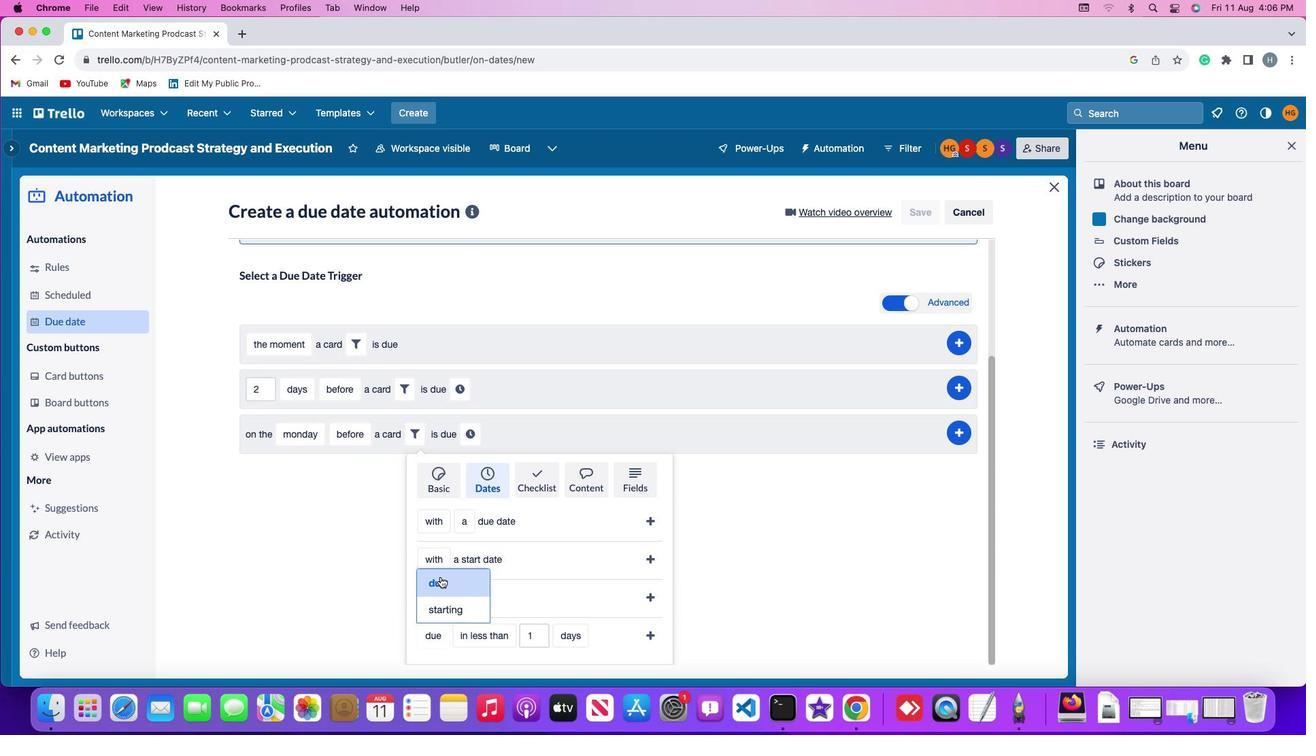 
Action: Mouse moved to (481, 622)
Screenshot: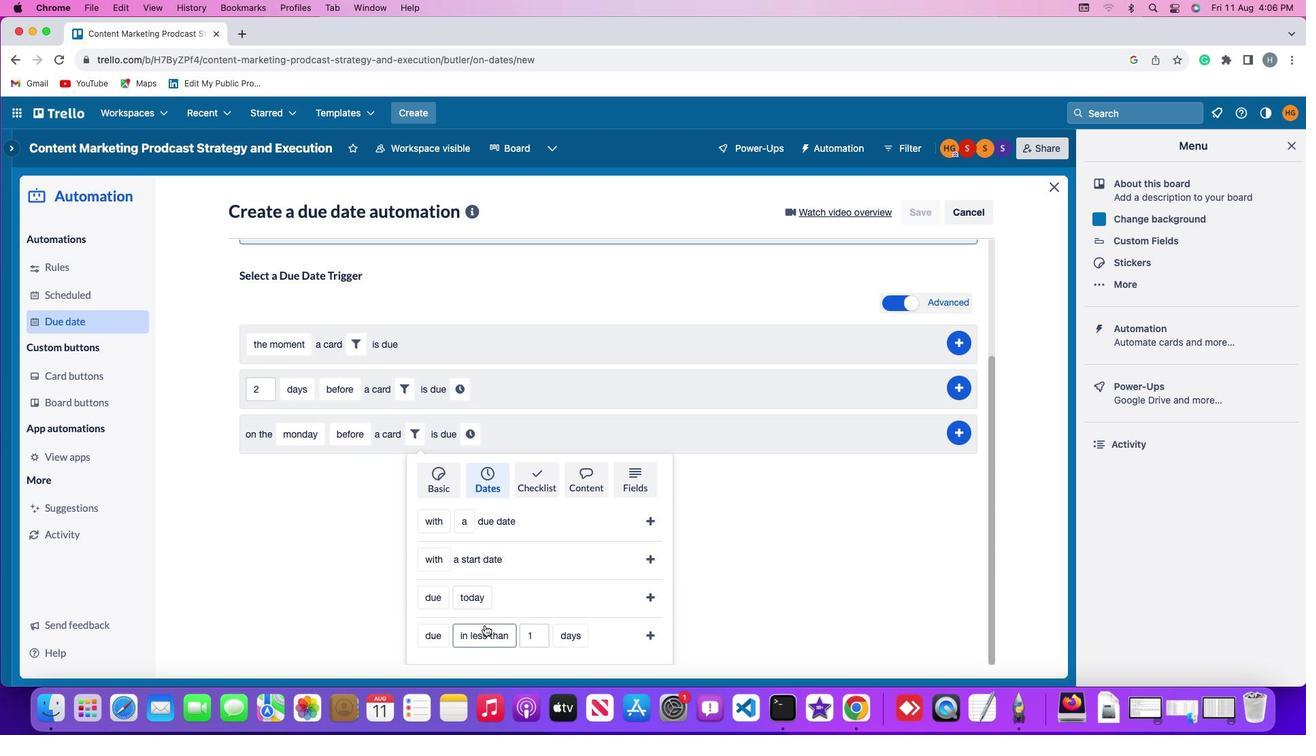 
Action: Mouse pressed left at (481, 622)
Screenshot: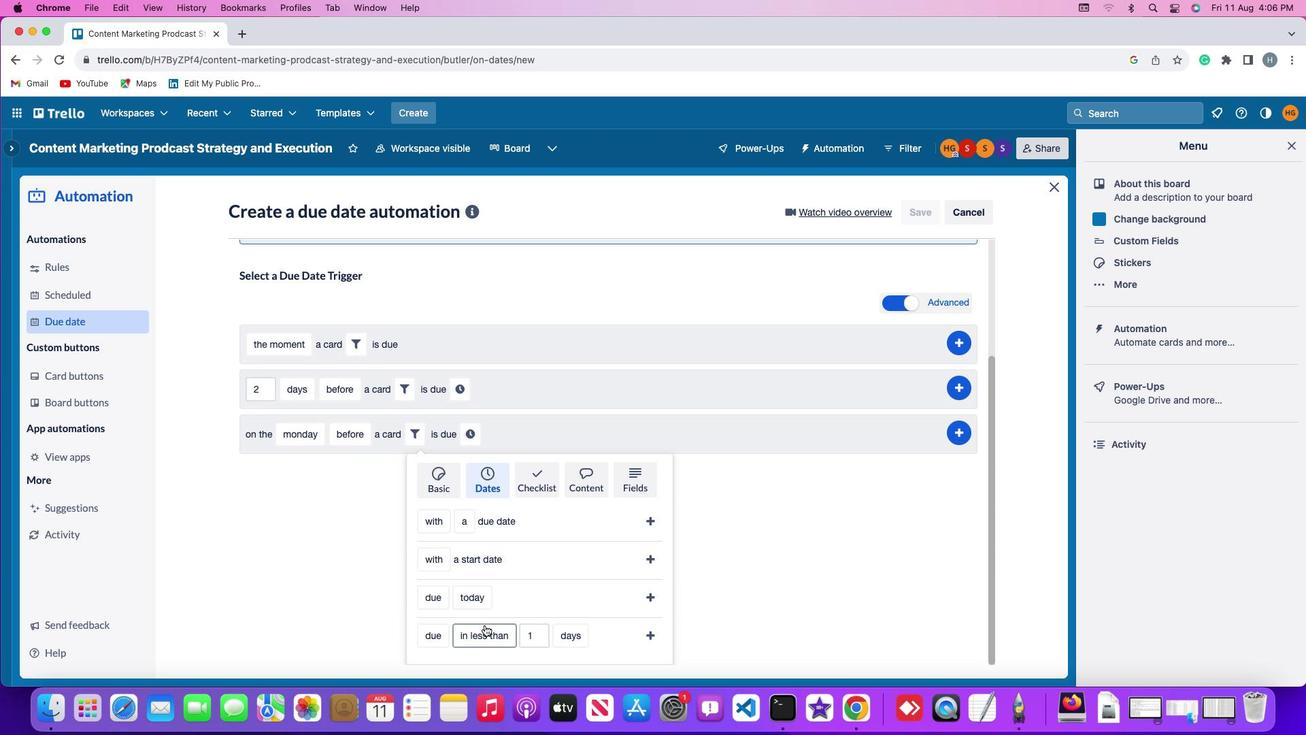 
Action: Mouse moved to (491, 513)
Screenshot: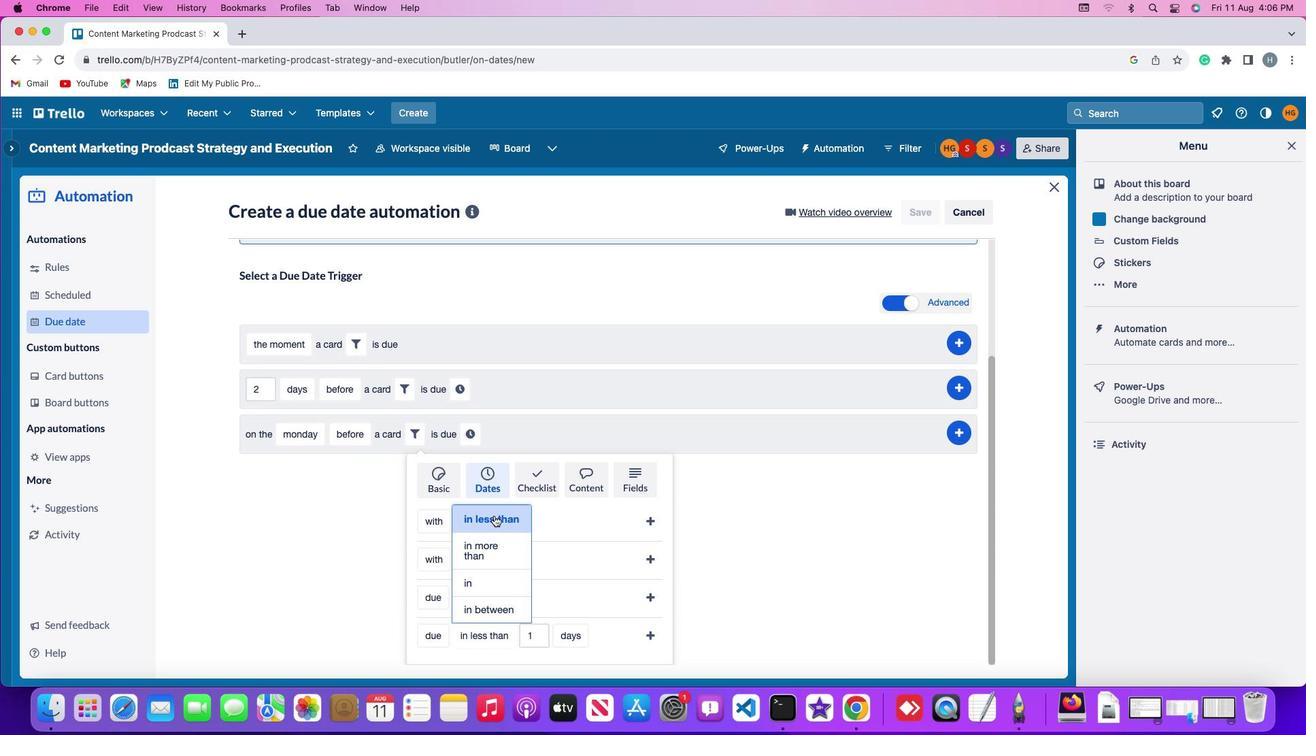 
Action: Mouse pressed left at (491, 513)
Screenshot: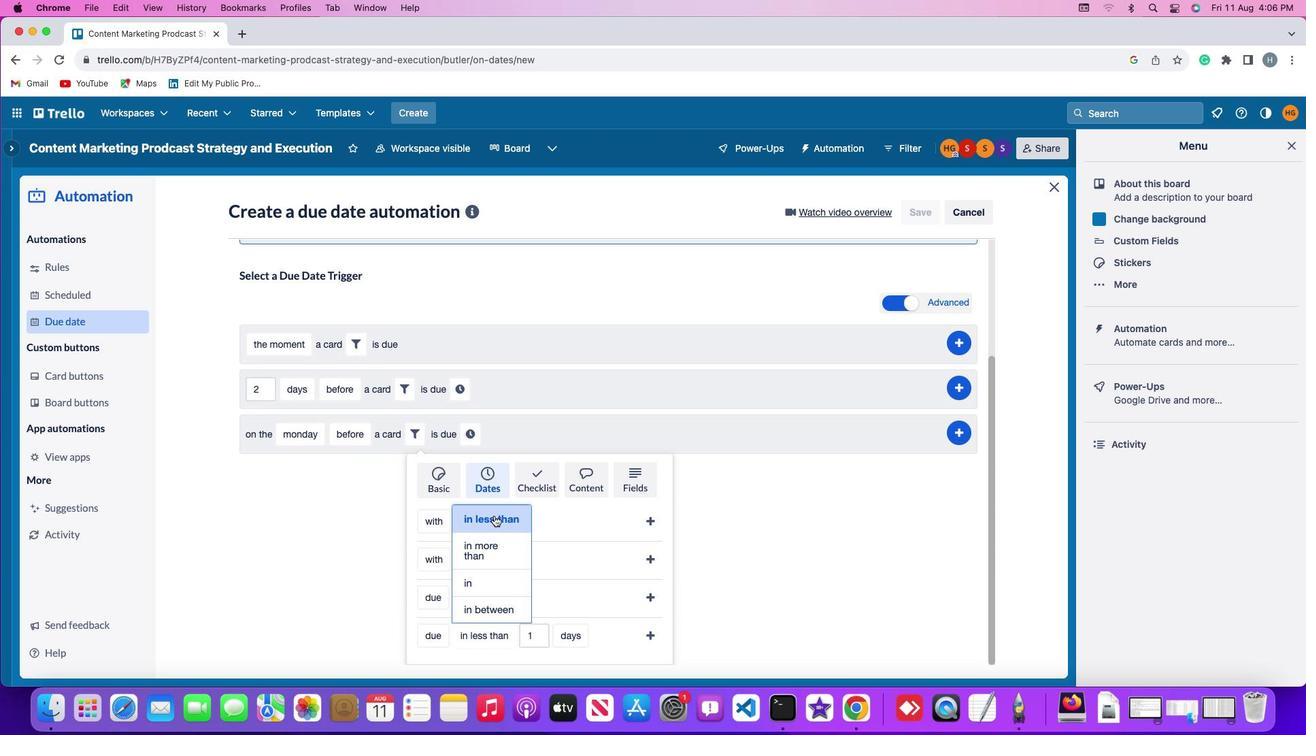 
Action: Mouse moved to (538, 633)
Screenshot: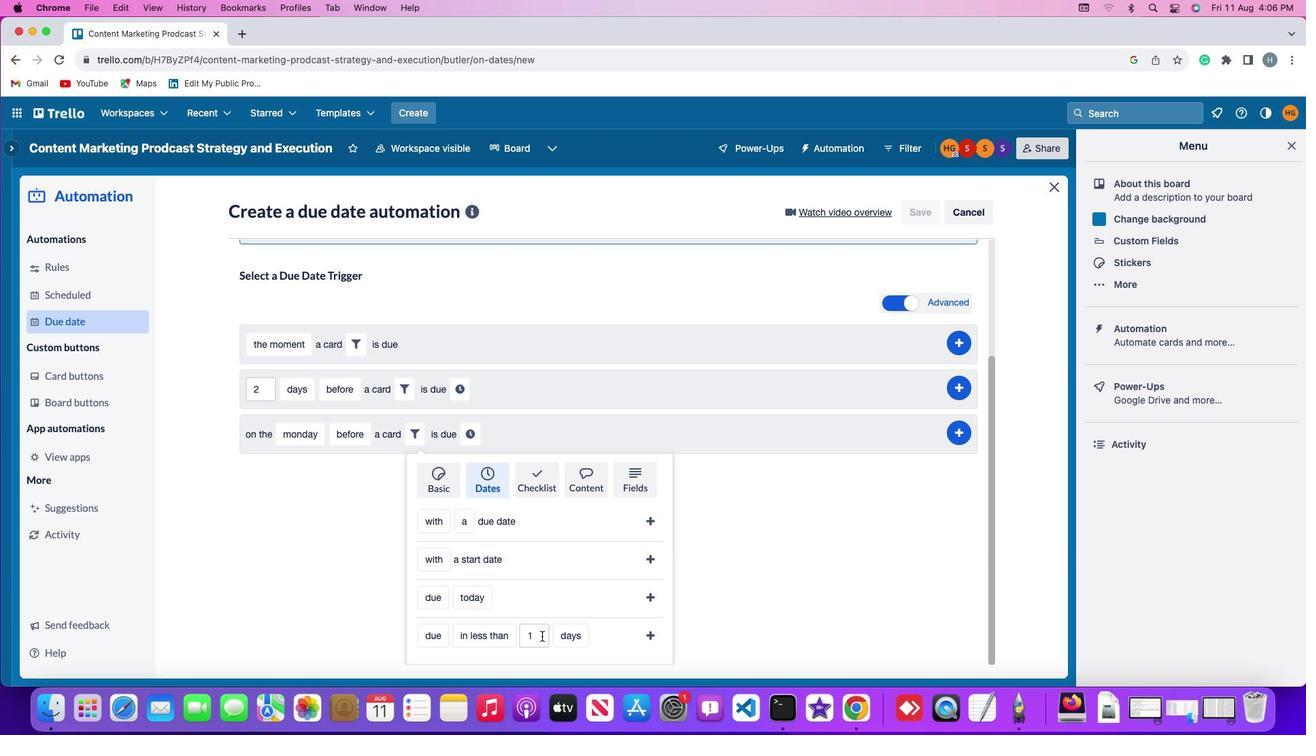 
Action: Mouse pressed left at (538, 633)
Screenshot: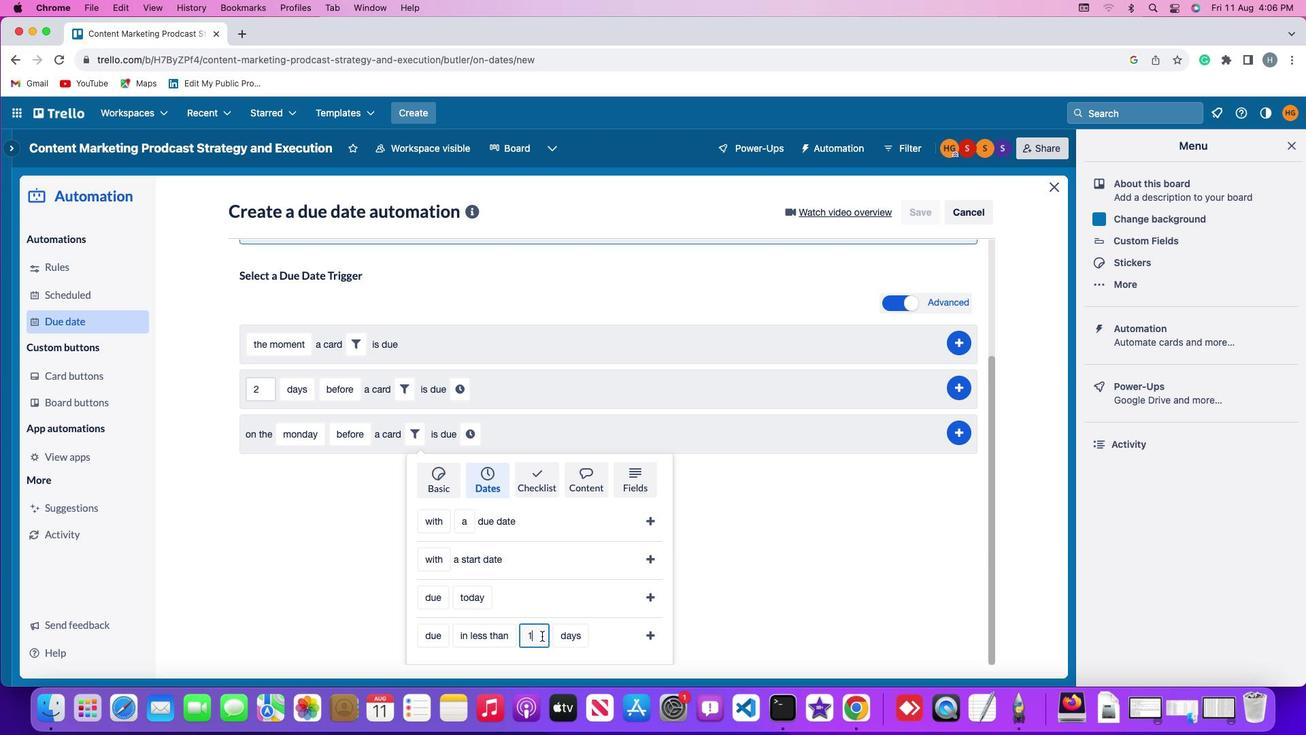 
Action: Key pressed Key.backspace
Screenshot: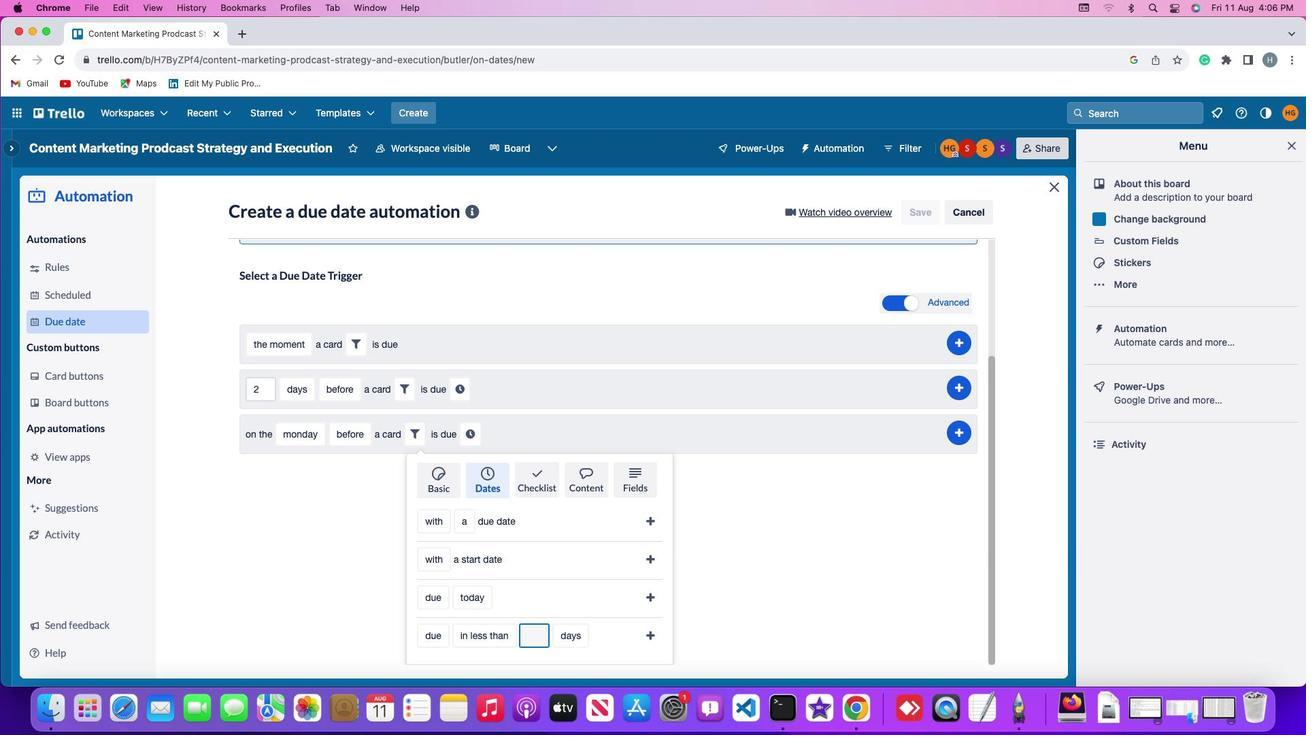 
Action: Mouse moved to (539, 637)
Screenshot: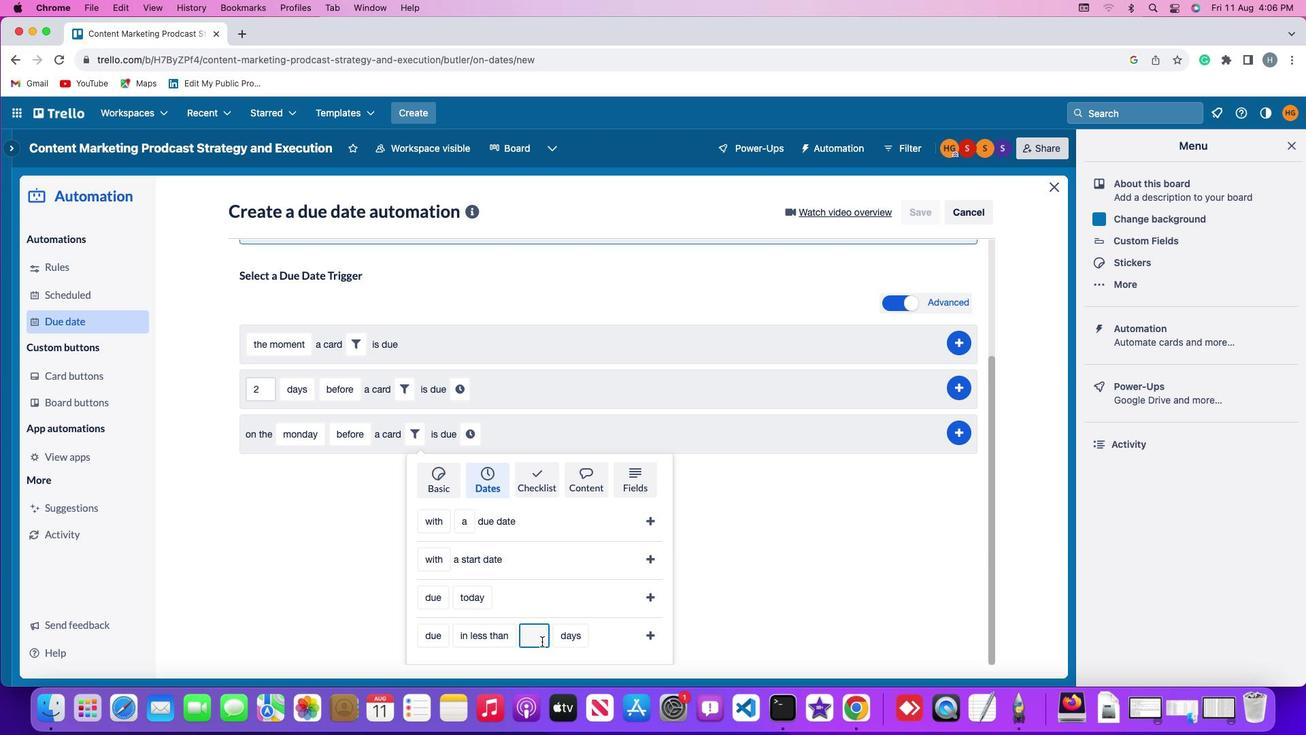 
Action: Key pressed '1'
Screenshot: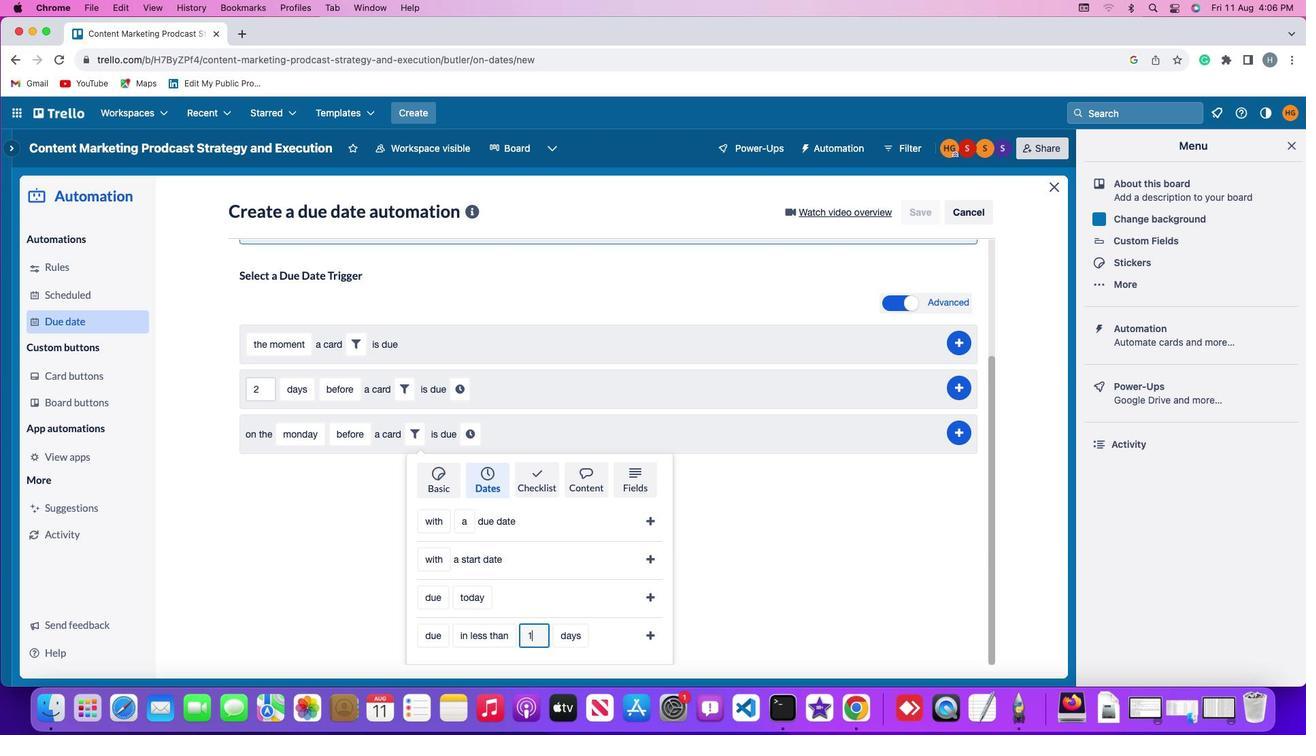 
Action: Mouse moved to (568, 640)
Screenshot: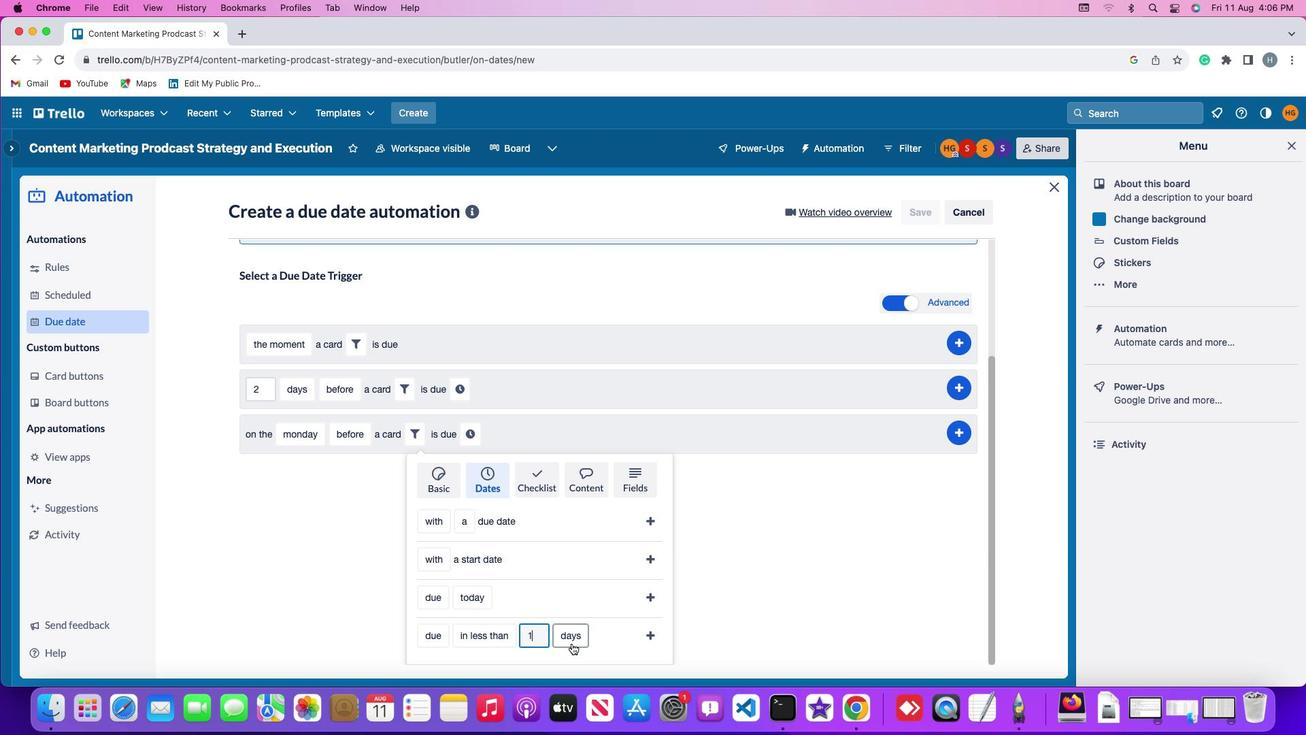 
Action: Mouse pressed left at (568, 640)
Screenshot: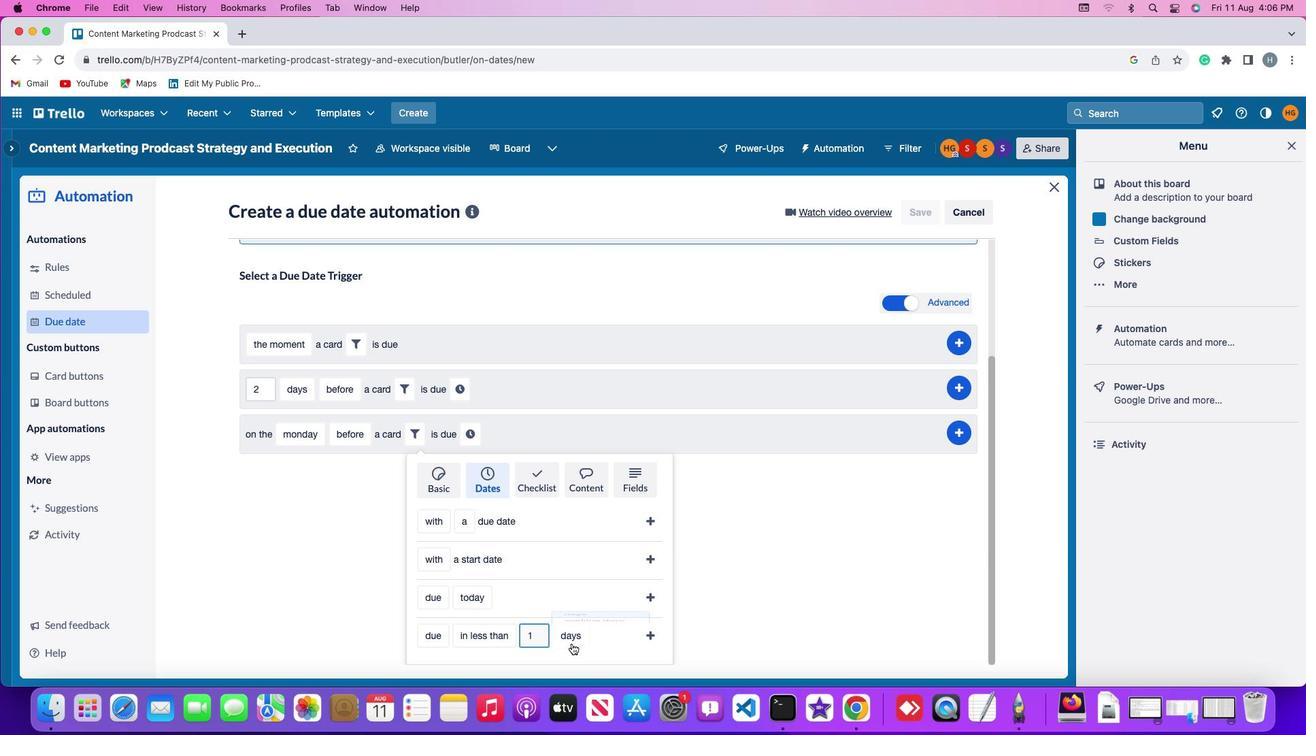 
Action: Mouse moved to (577, 609)
Screenshot: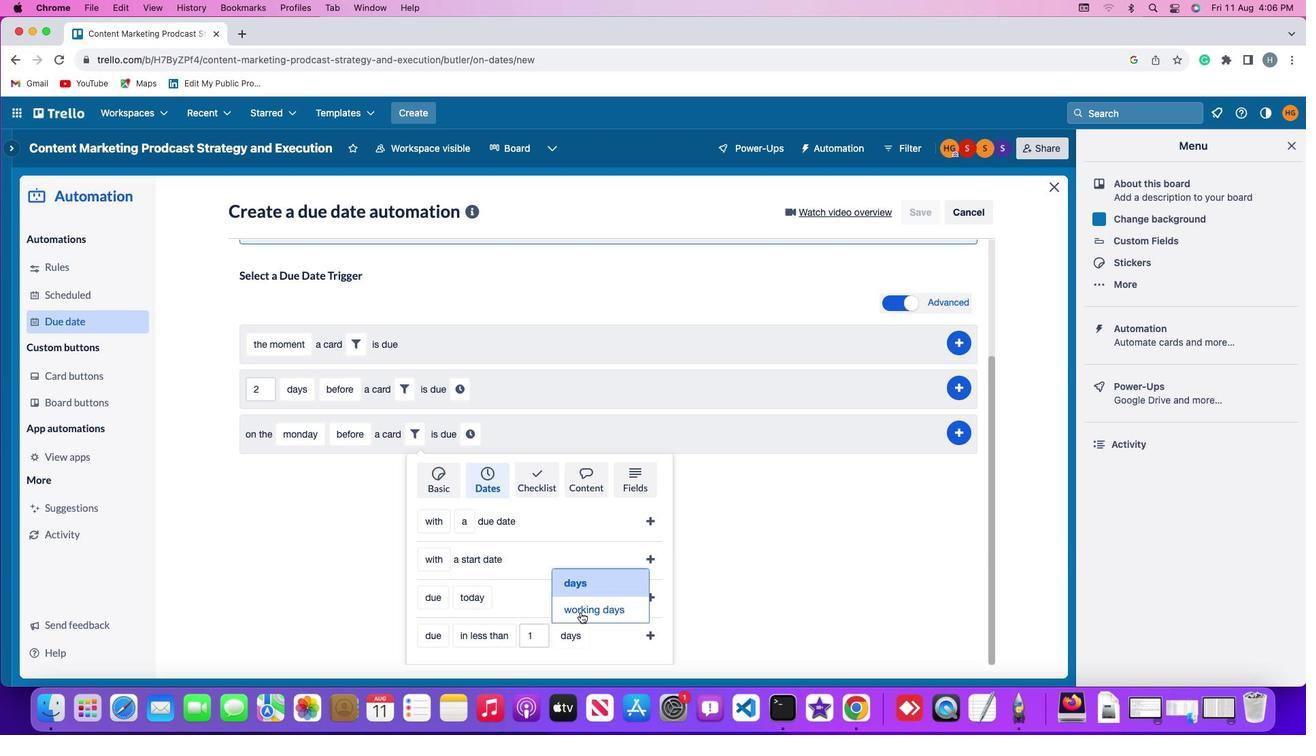 
Action: Mouse pressed left at (577, 609)
Screenshot: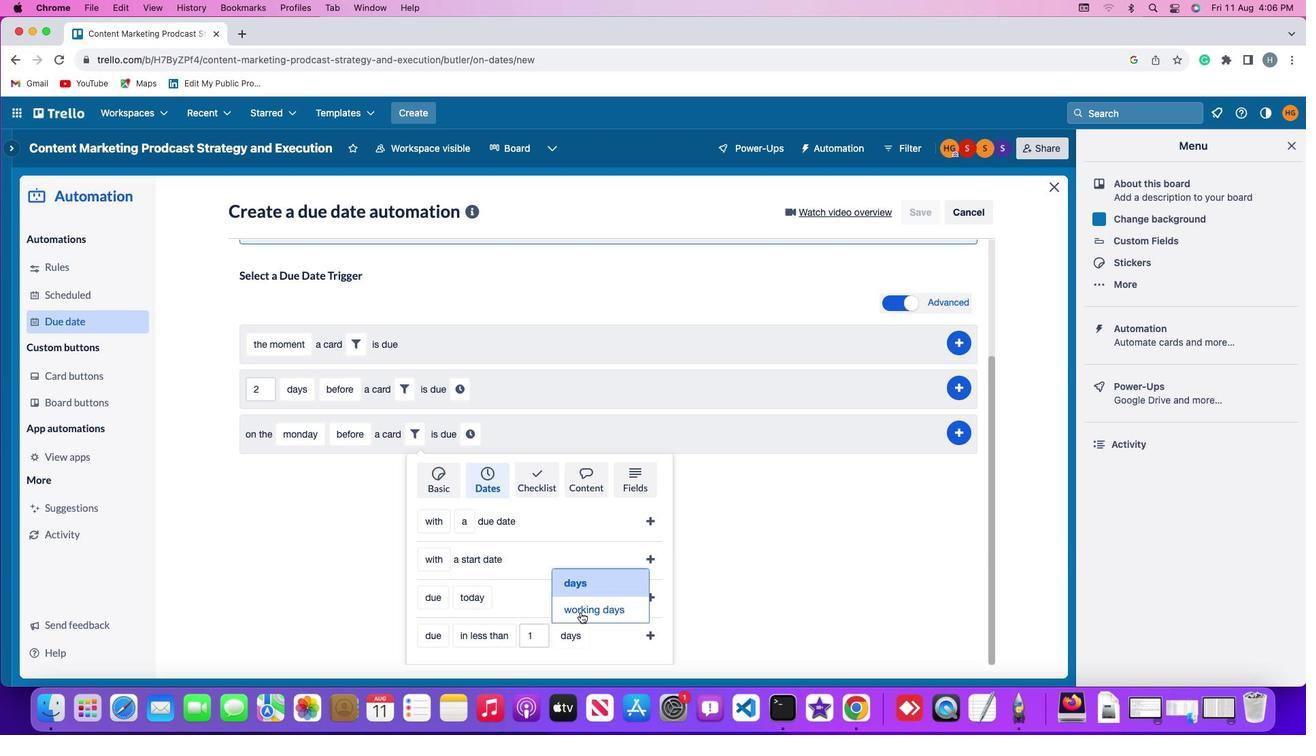 
Action: Mouse moved to (645, 628)
Screenshot: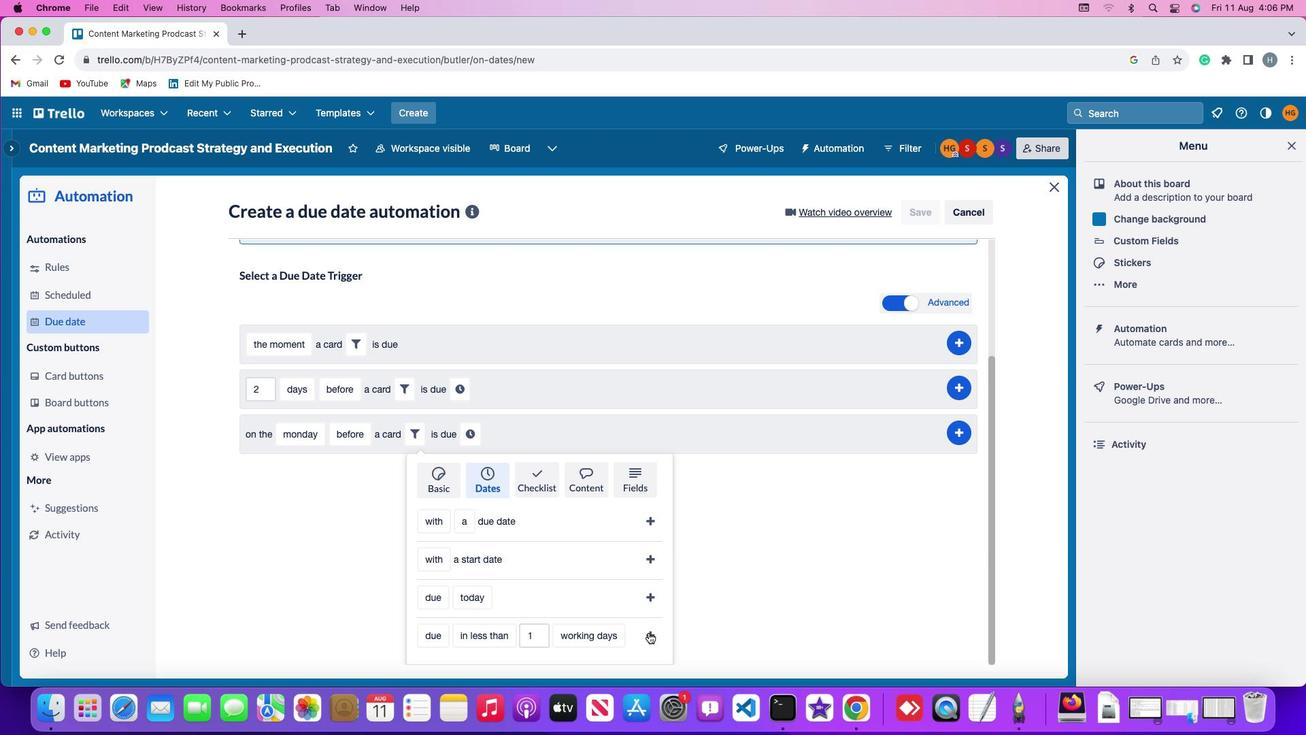 
Action: Mouse pressed left at (645, 628)
Screenshot: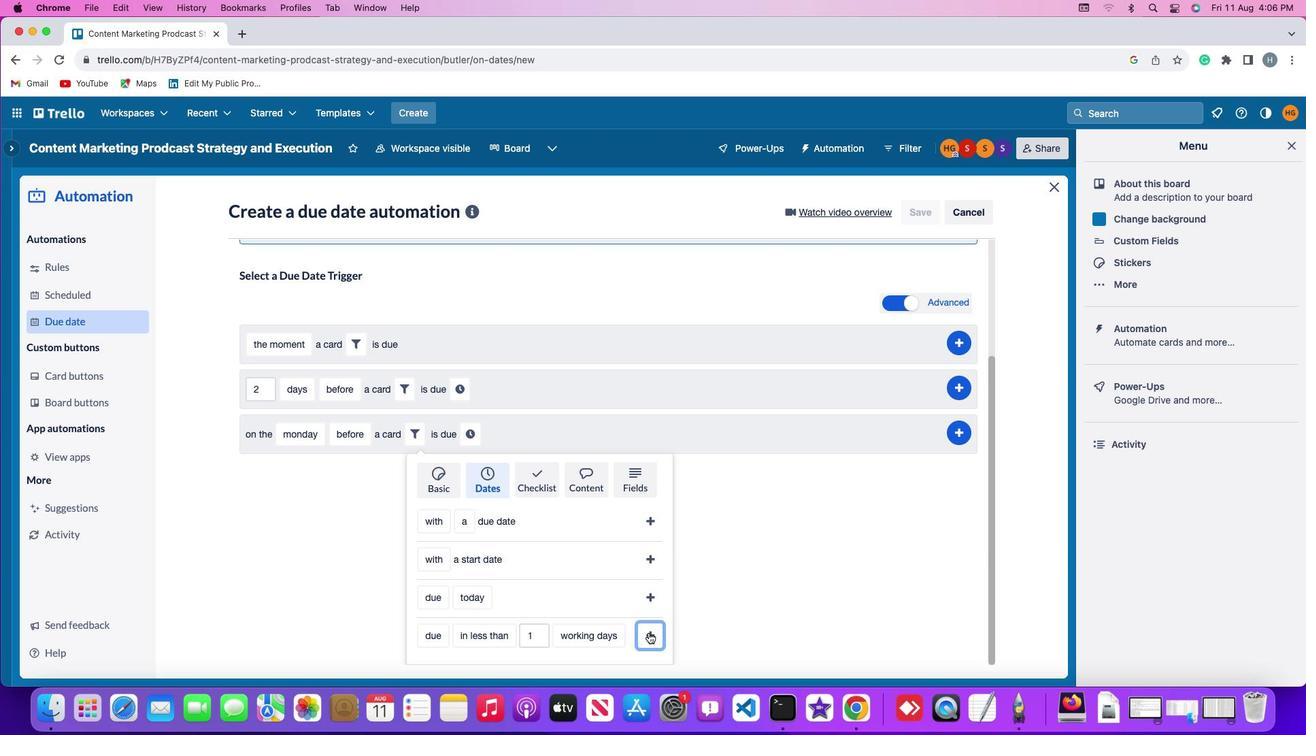 
Action: Mouse moved to (633, 596)
Screenshot: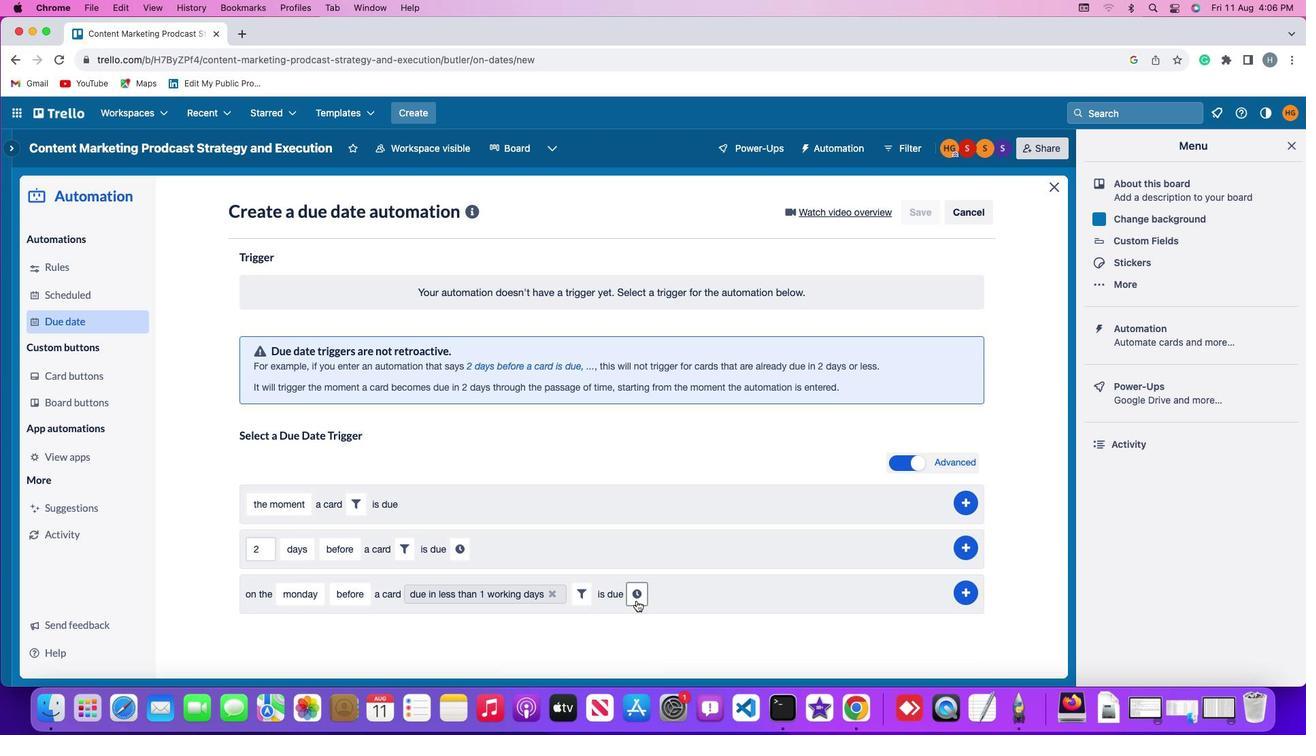 
Action: Mouse pressed left at (633, 596)
Screenshot: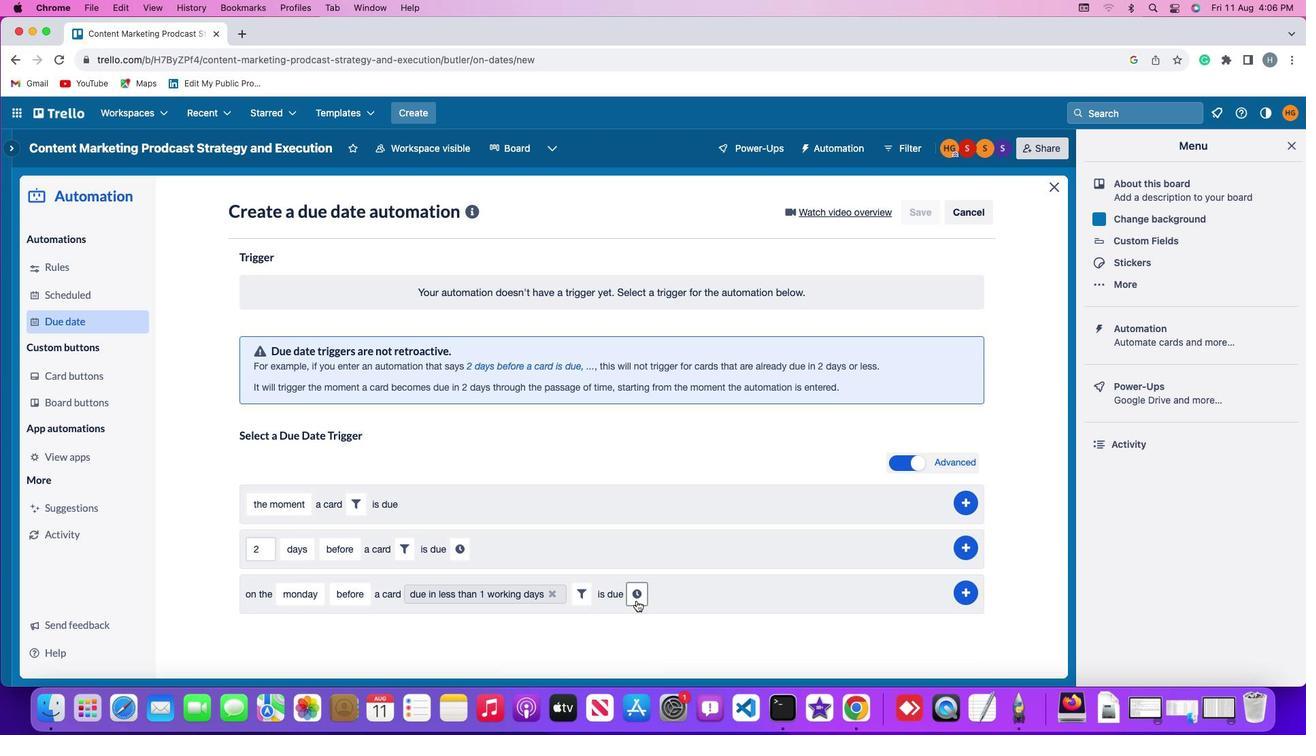 
Action: Mouse moved to (658, 594)
Screenshot: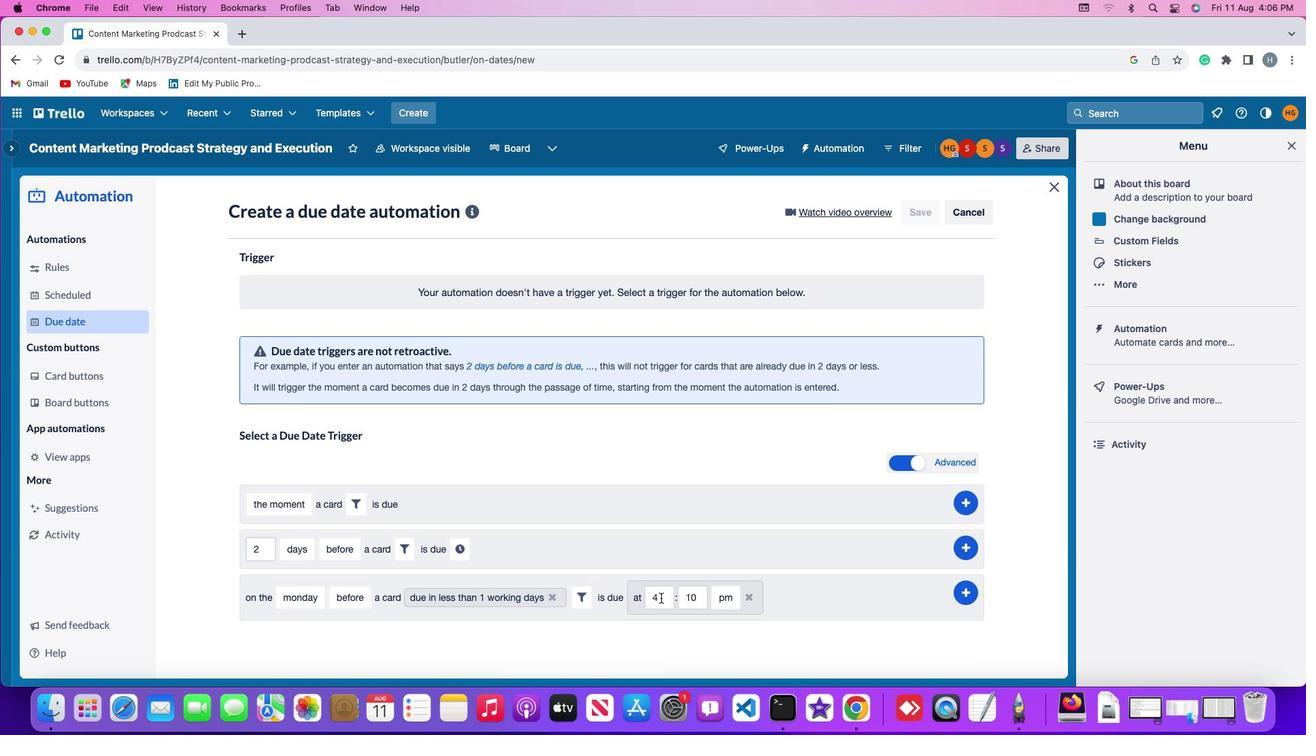 
Action: Mouse pressed left at (658, 594)
Screenshot: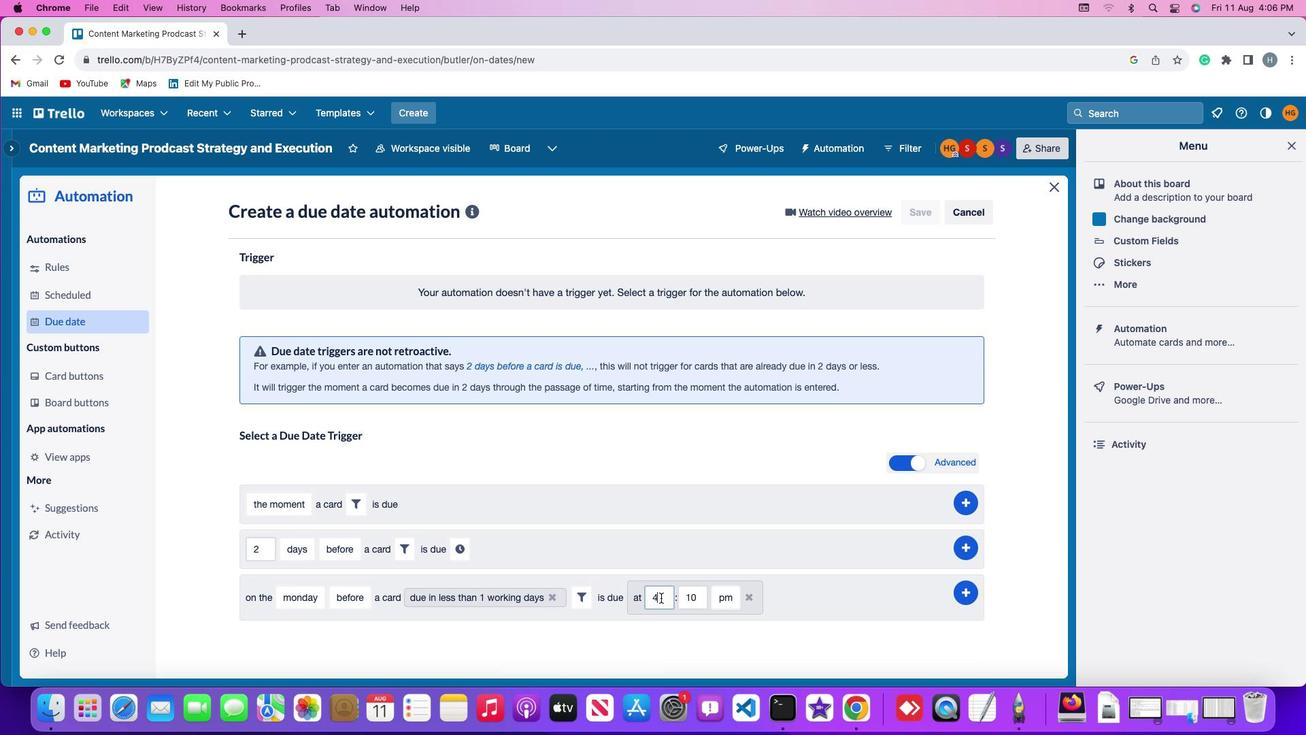 
Action: Key pressed Key.backspace'1''1'
Screenshot: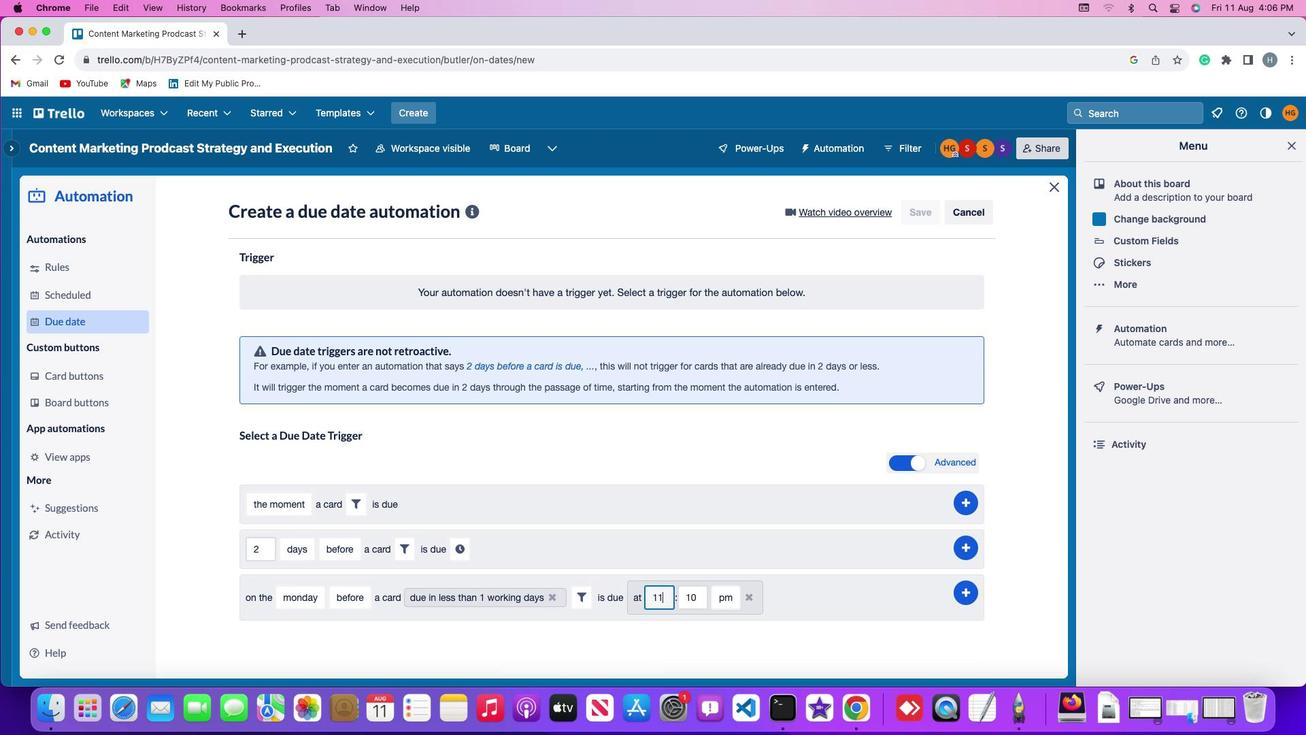 
Action: Mouse moved to (695, 593)
Screenshot: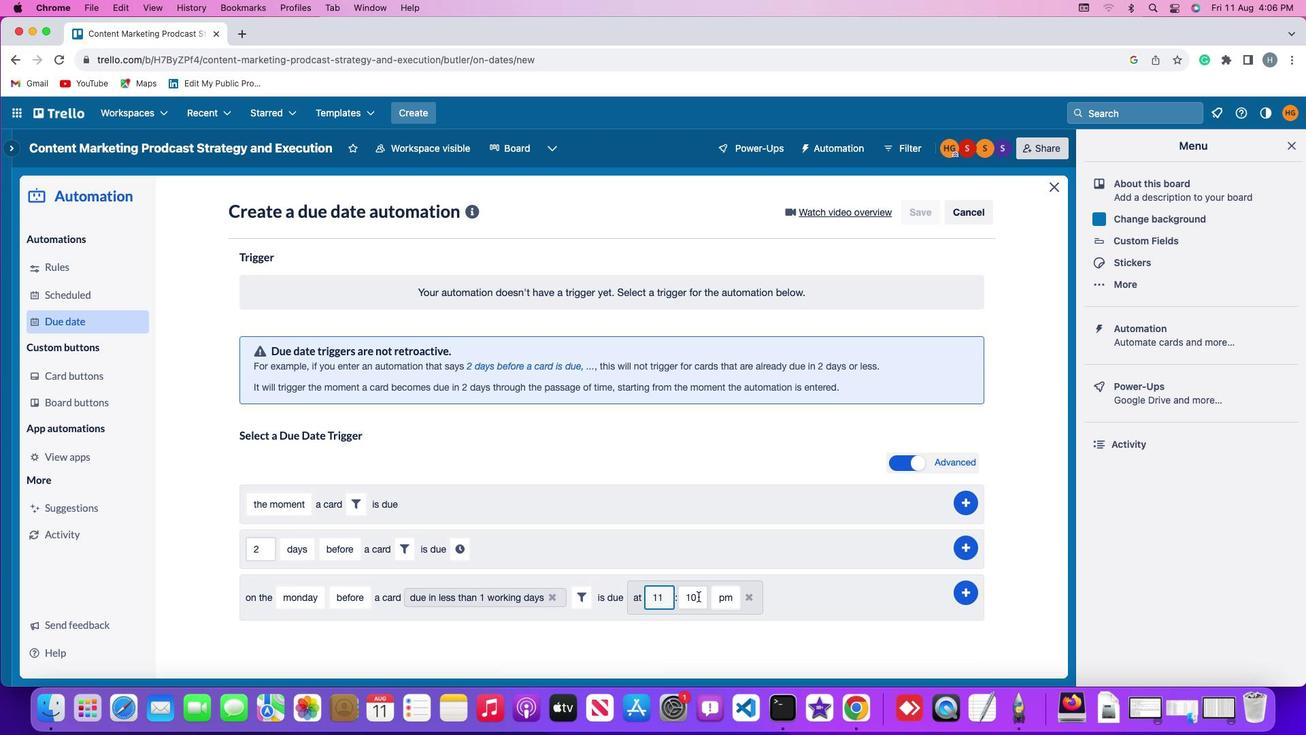 
Action: Mouse pressed left at (695, 593)
Screenshot: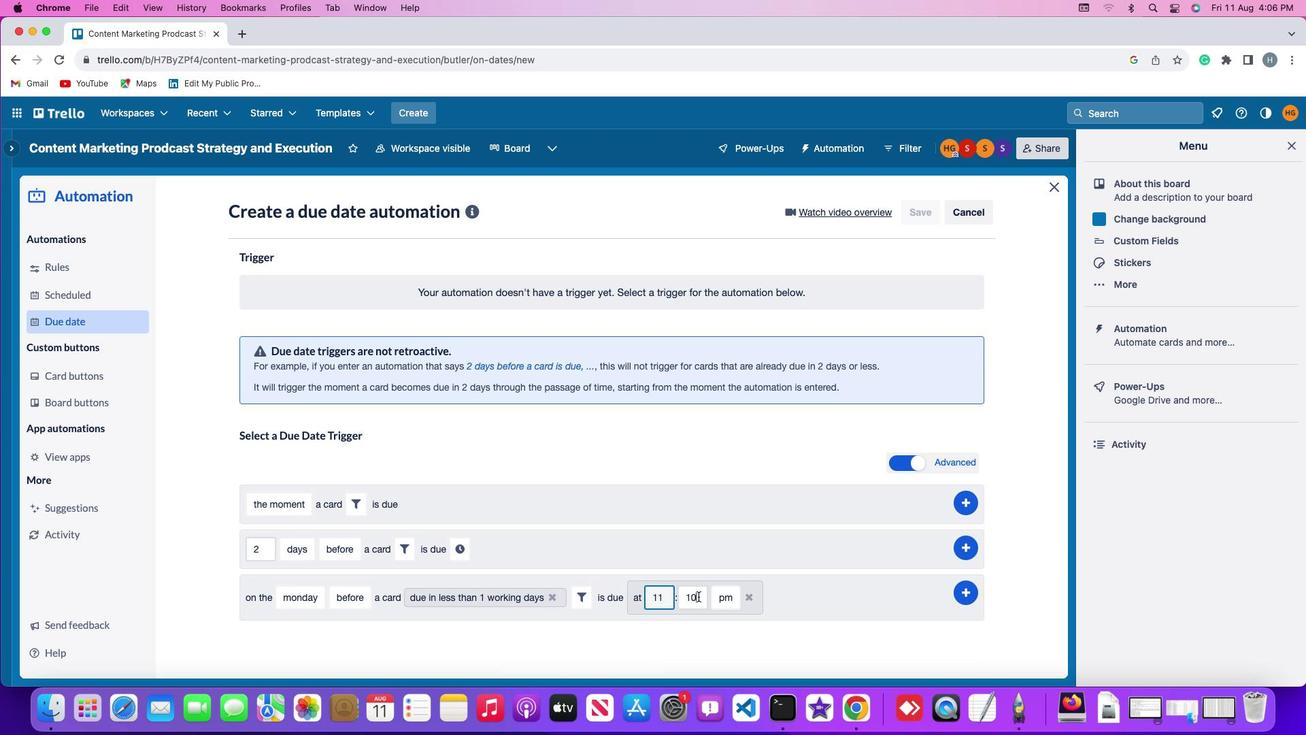 
Action: Key pressed Key.backspaceKey.backspaceKey.backspace'0''0'
Screenshot: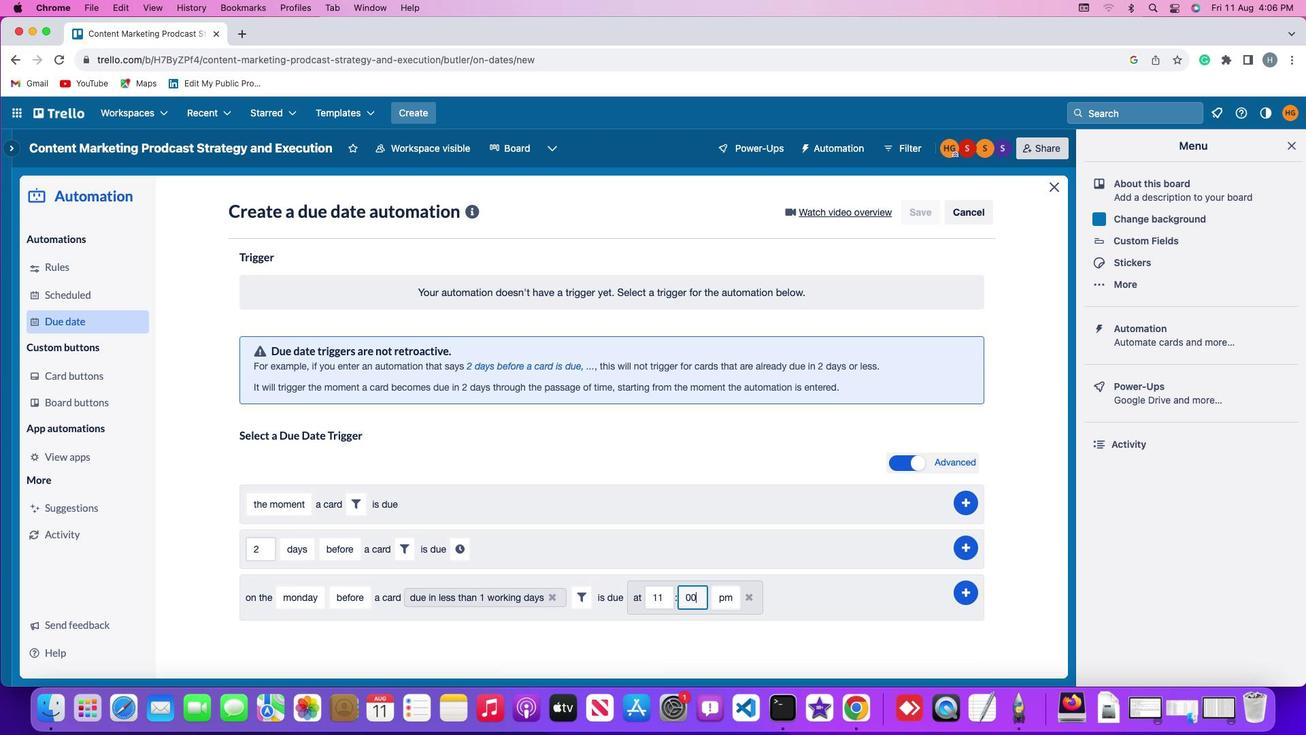 
Action: Mouse moved to (725, 593)
Screenshot: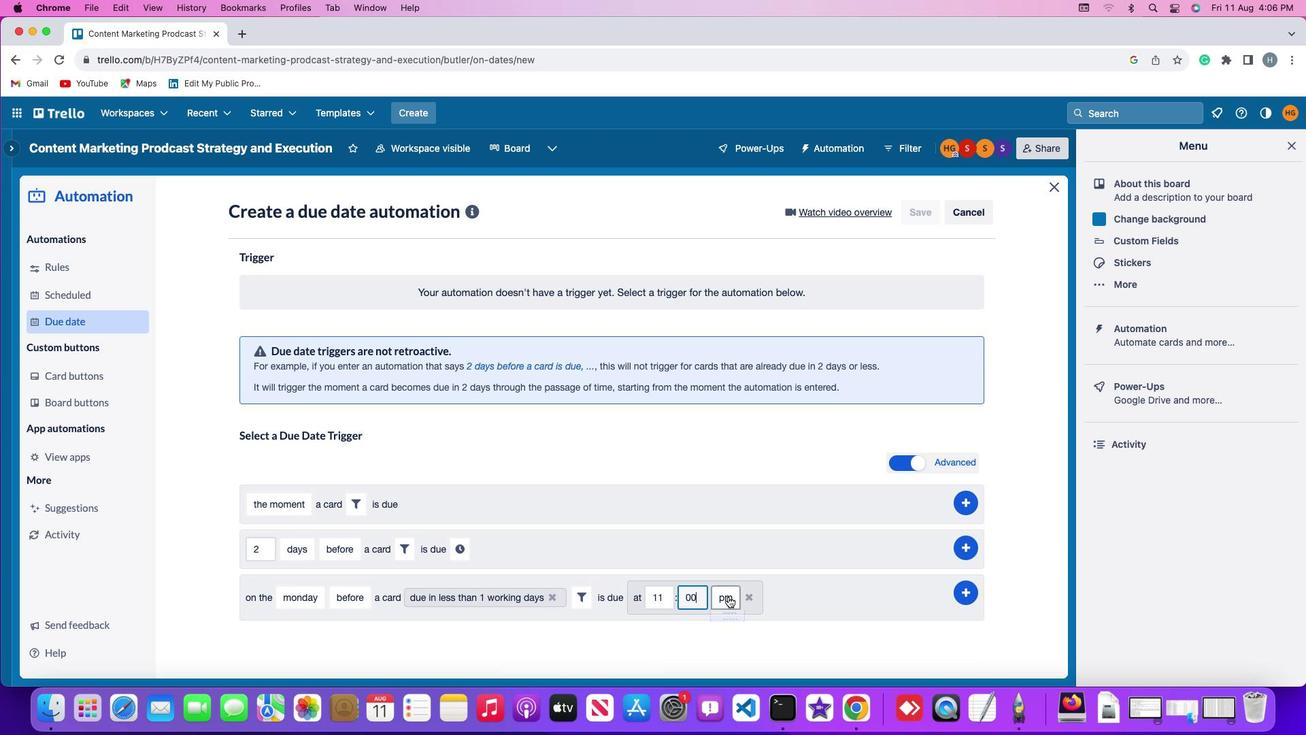
Action: Mouse pressed left at (725, 593)
Screenshot: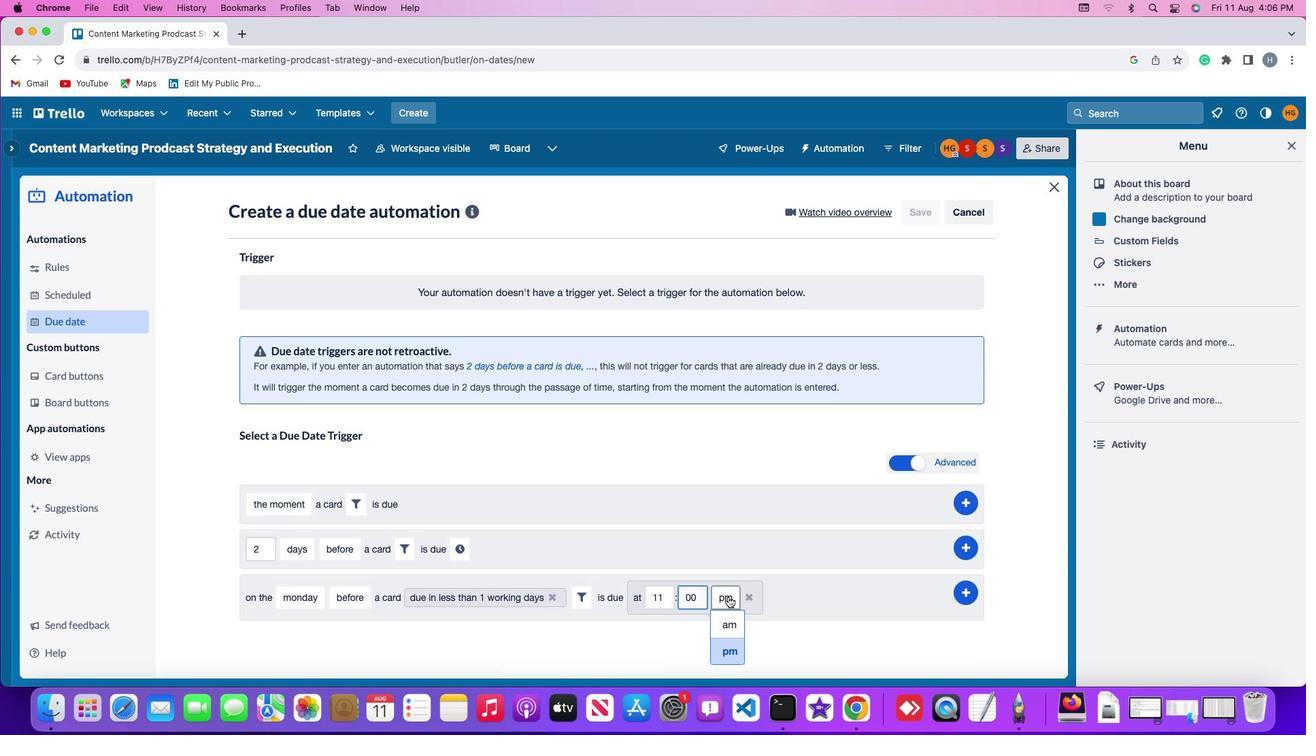 
Action: Mouse moved to (726, 618)
Screenshot: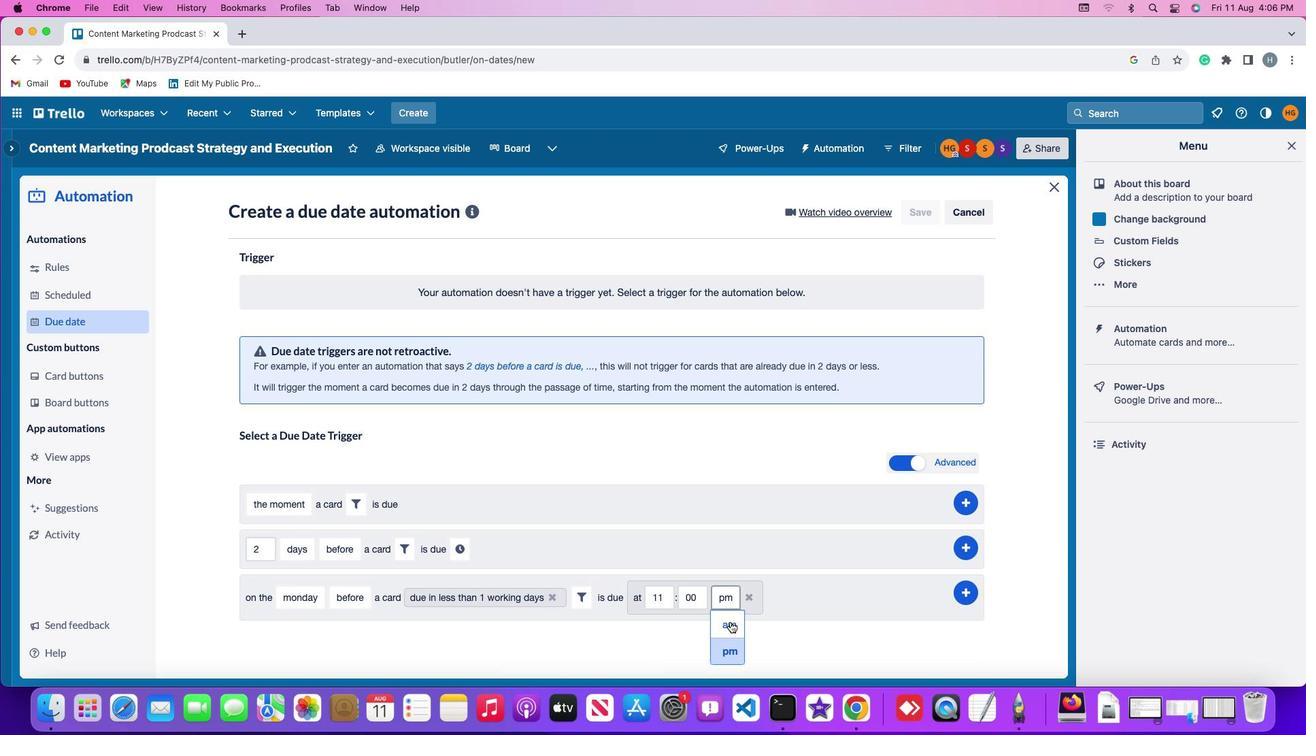 
Action: Mouse pressed left at (726, 618)
Screenshot: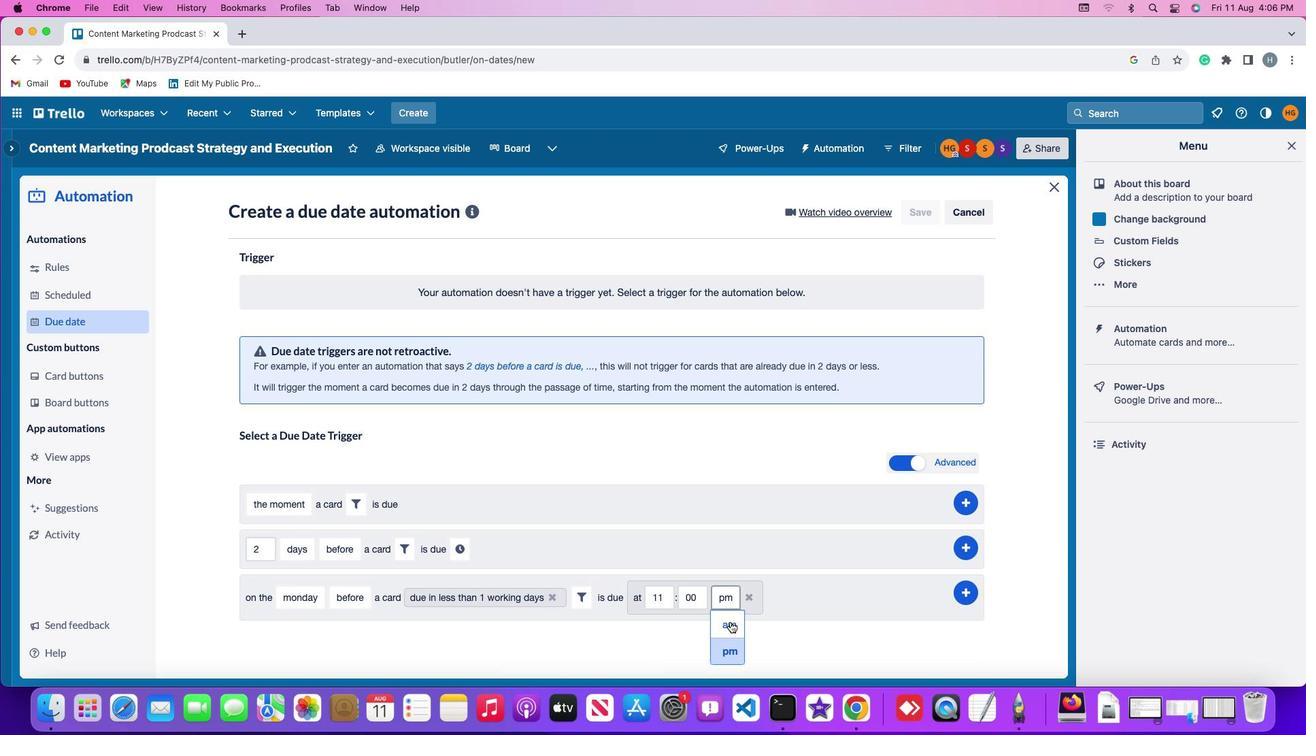 
Action: Mouse moved to (969, 584)
Screenshot: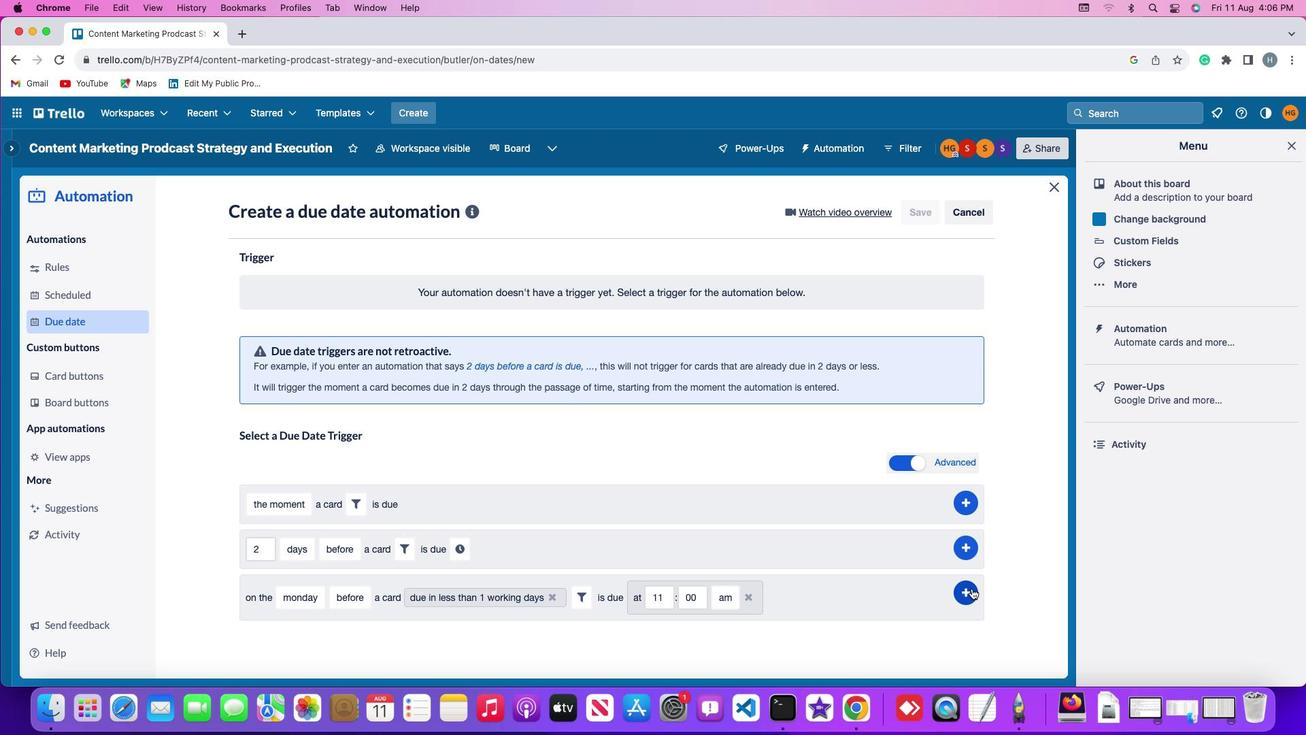 
Action: Mouse pressed left at (969, 584)
Screenshot: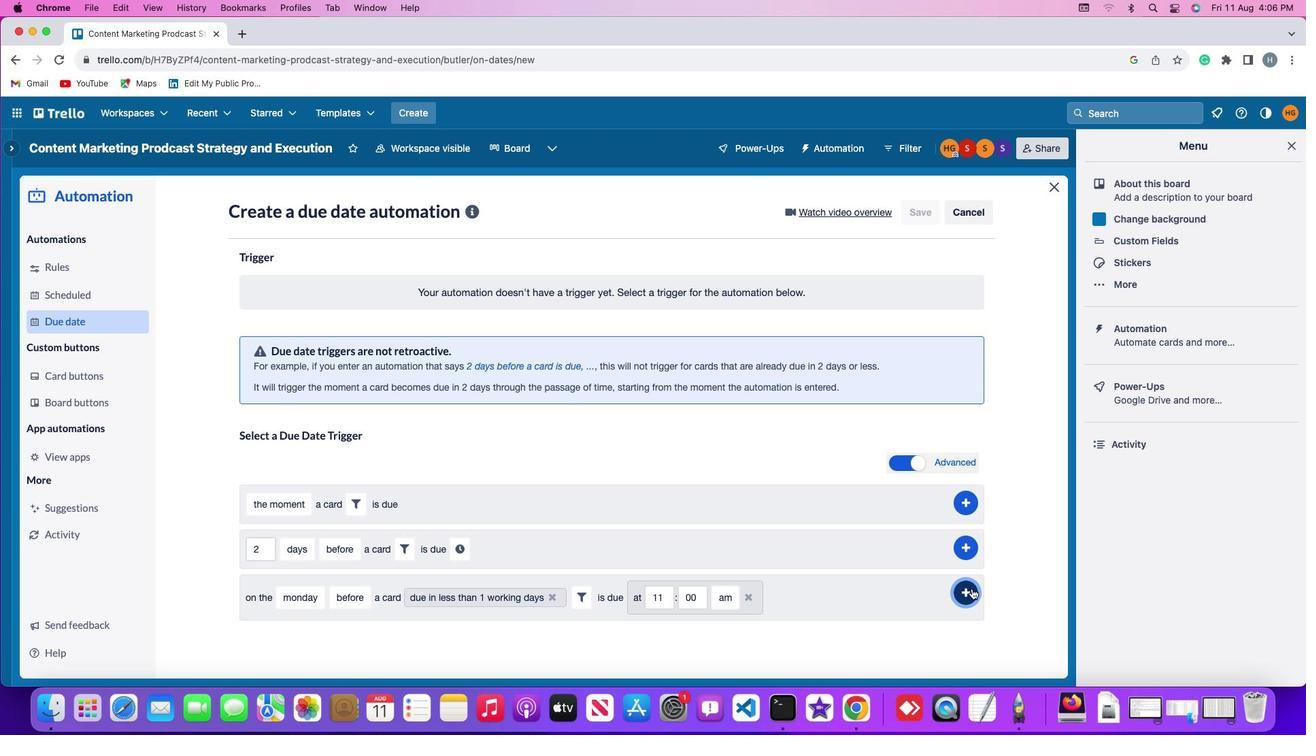 
Action: Mouse moved to (1021, 456)
Screenshot: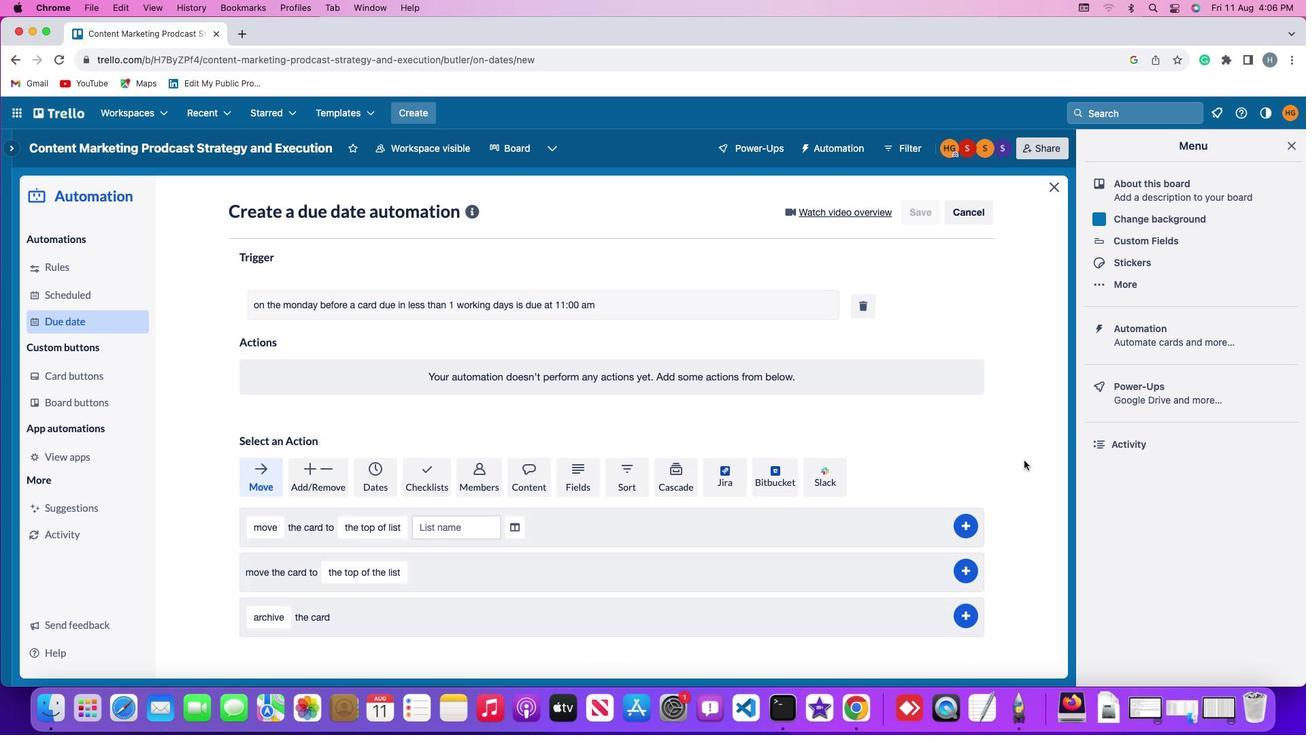 
